 Task: Create Card Card0000000032 in Board Board0000000008 in Workspace WS0000000003 in Trello. Create Card Card0000000033 in Board Board0000000009 in Workspace WS0000000003 in Trello. Create Card Card0000000034 in Board Board0000000009 in Workspace WS0000000003 in Trello. Create Card Card0000000035 in Board Board0000000009 in Workspace WS0000000003 in Trello. Create Card Card0000000036 in Board Board0000000009 in Workspace WS0000000003 in Trello
Action: Mouse moved to (524, 25)
Screenshot: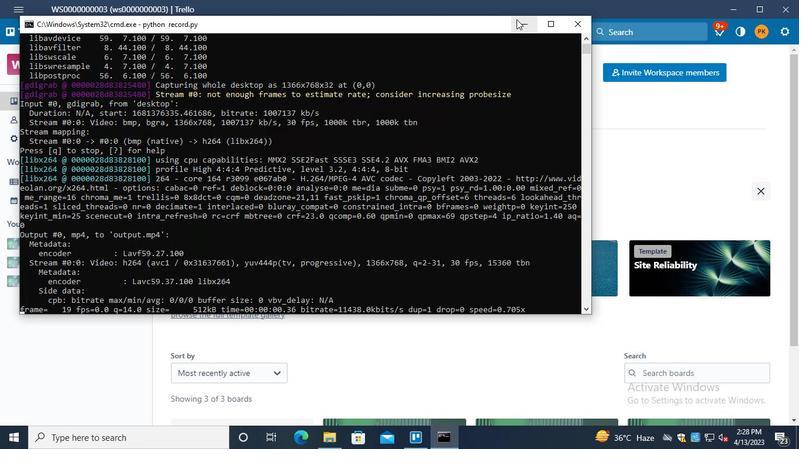 
Action: Mouse pressed left at (524, 25)
Screenshot: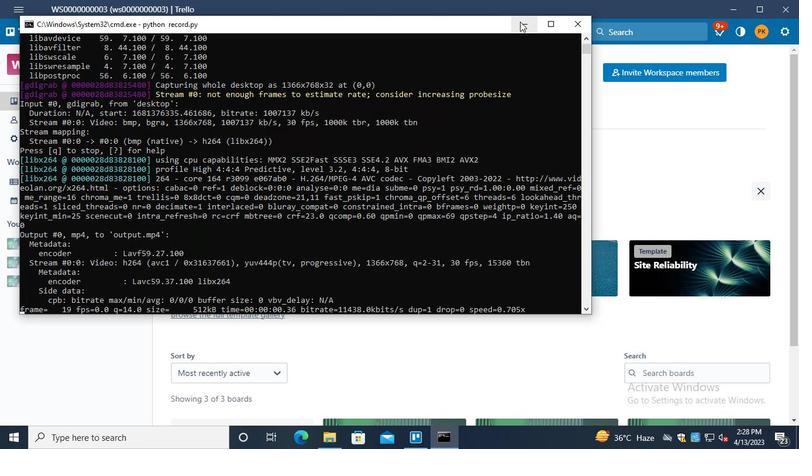 
Action: Mouse moved to (100, 260)
Screenshot: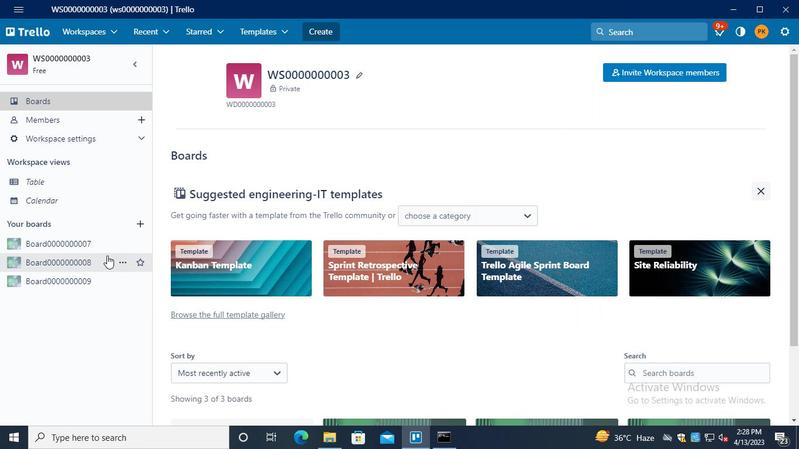 
Action: Mouse pressed left at (100, 260)
Screenshot: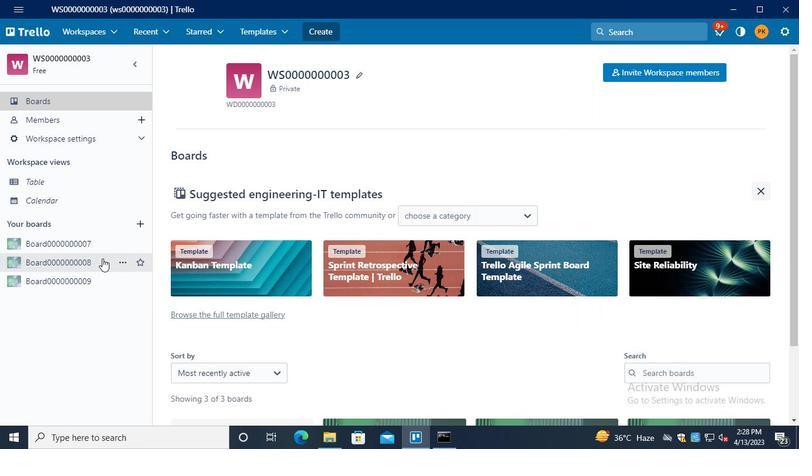 
Action: Mouse moved to (214, 171)
Screenshot: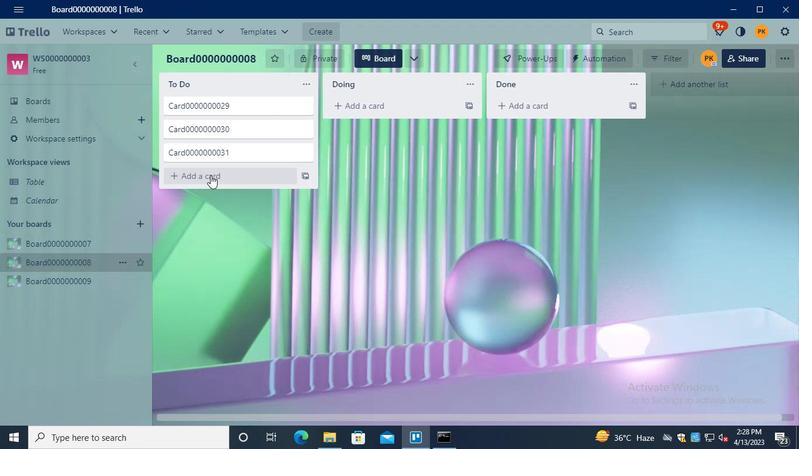 
Action: Mouse pressed left at (214, 171)
Screenshot: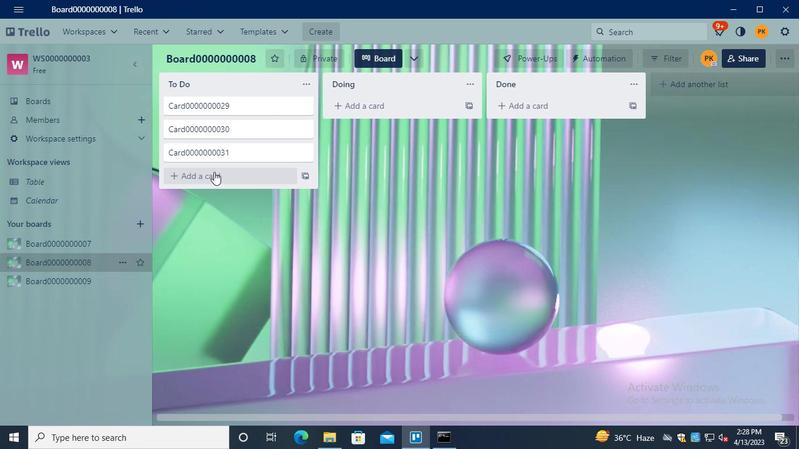 
Action: Keyboard Key.shift
Screenshot: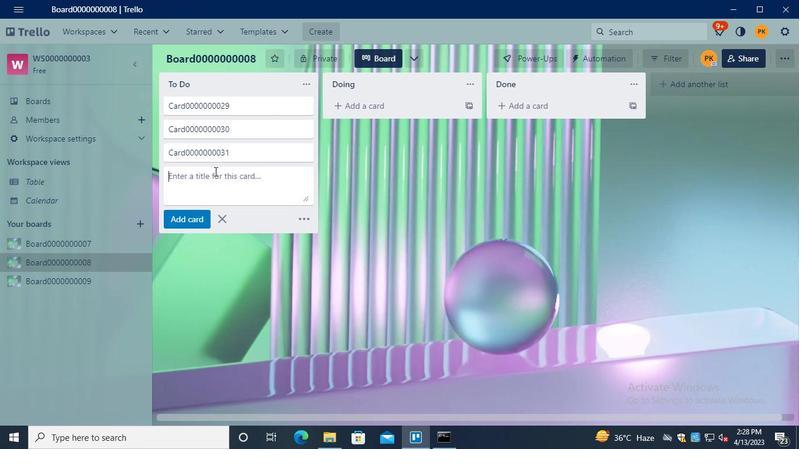 
Action: Keyboard C
Screenshot: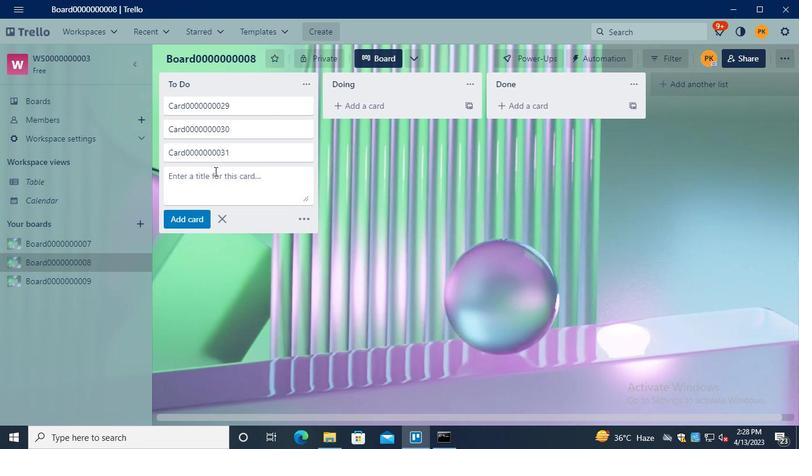 
Action: Keyboard a
Screenshot: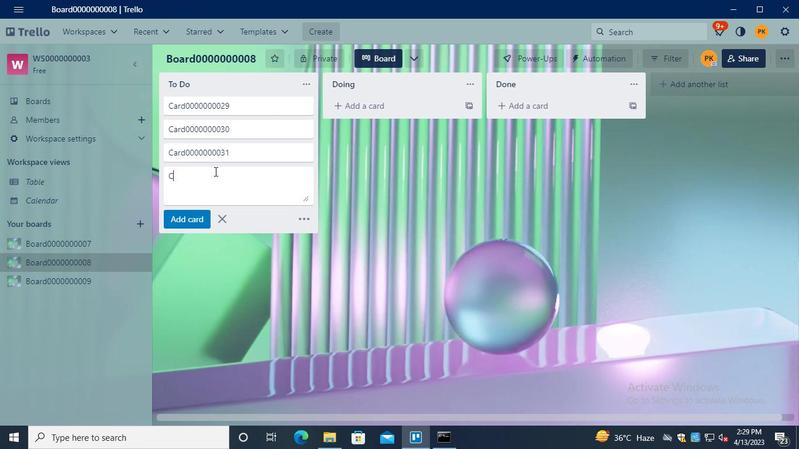 
Action: Keyboard r
Screenshot: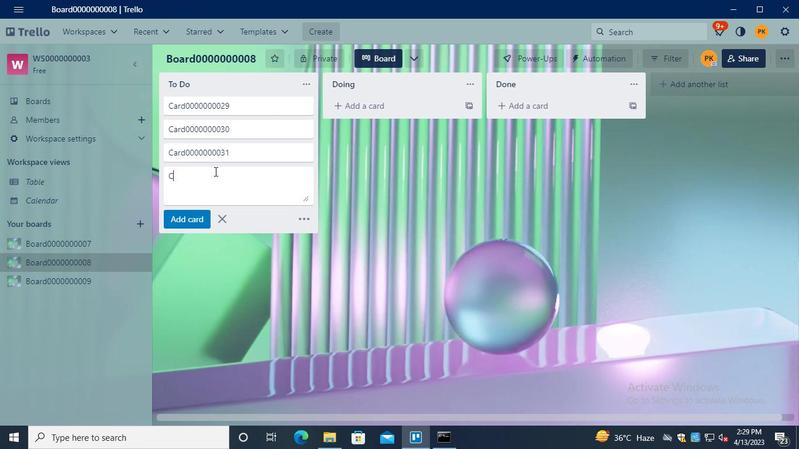 
Action: Keyboard d
Screenshot: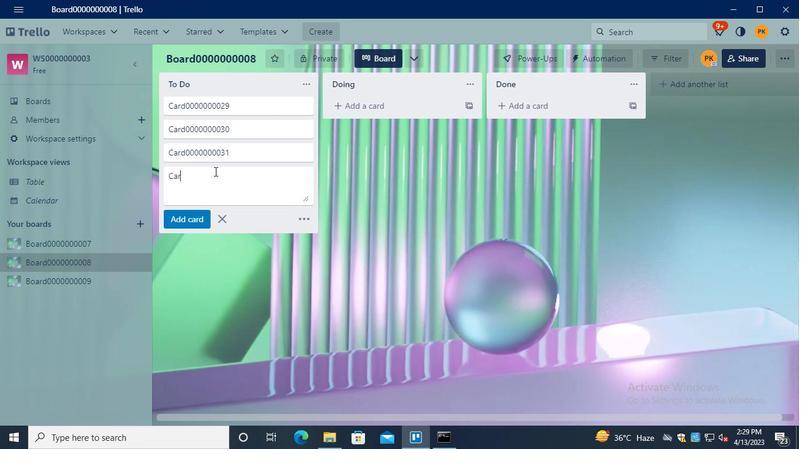 
Action: Keyboard <96>
Screenshot: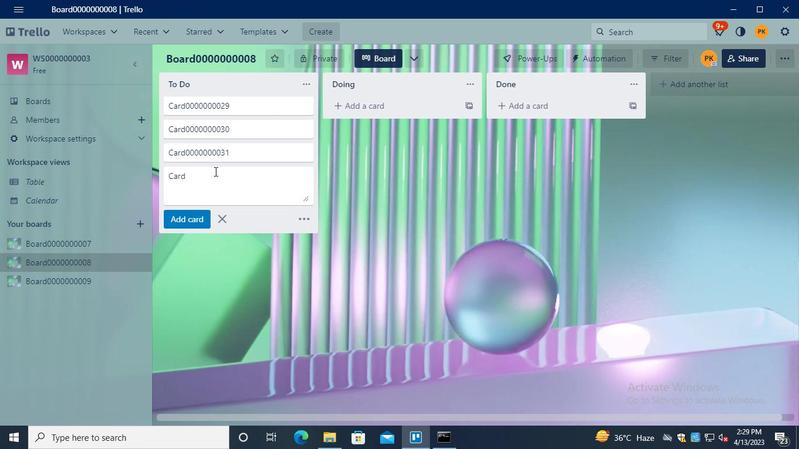 
Action: Keyboard <96>
Screenshot: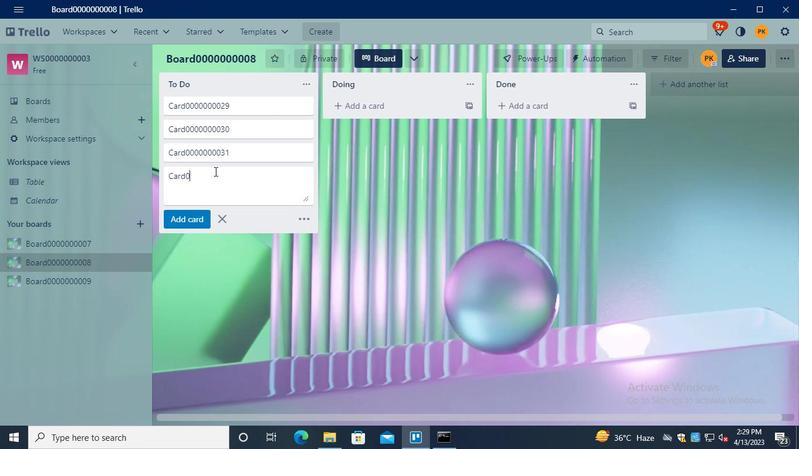 
Action: Keyboard <96>
Screenshot: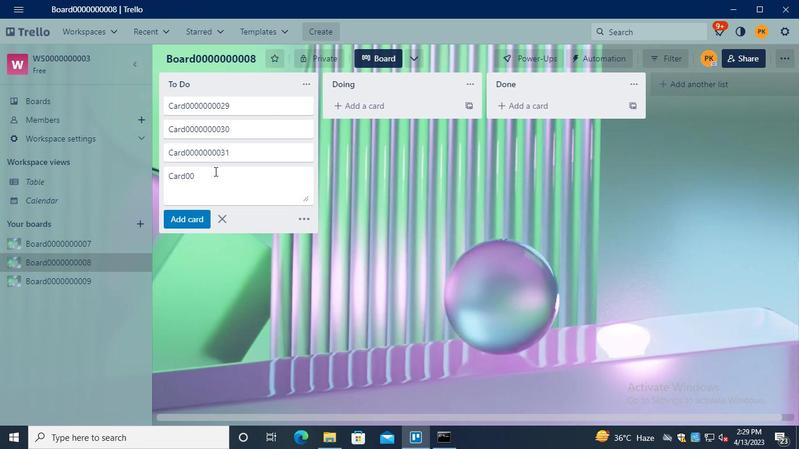 
Action: Keyboard <96>
Screenshot: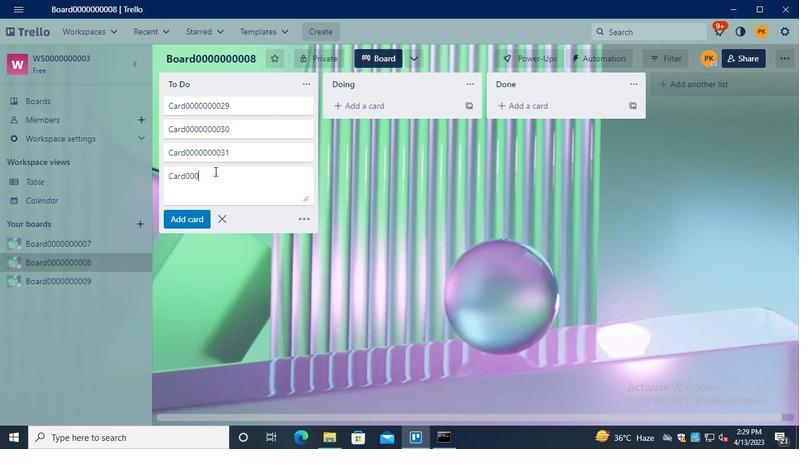 
Action: Keyboard <96>
Screenshot: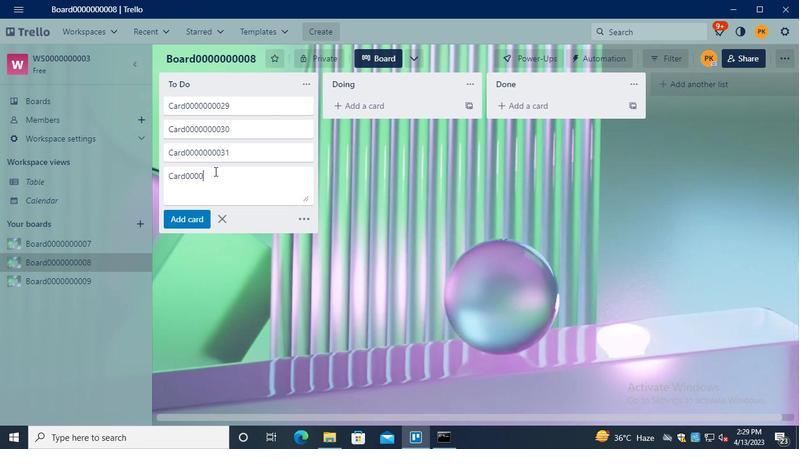 
Action: Keyboard <96>
Screenshot: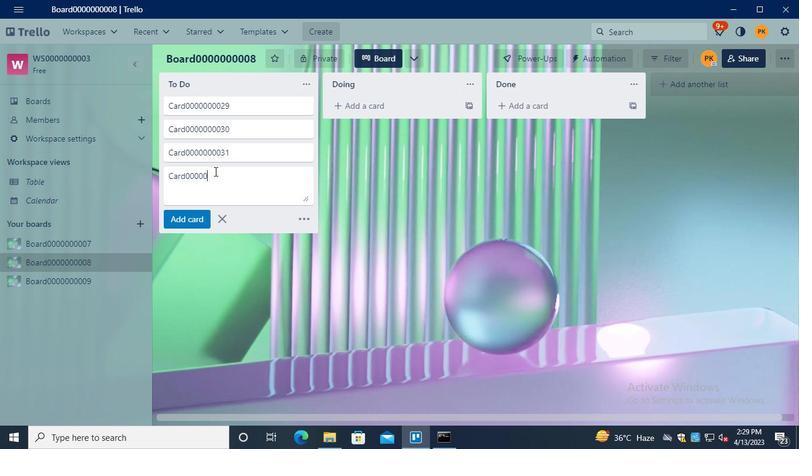 
Action: Keyboard <96>
Screenshot: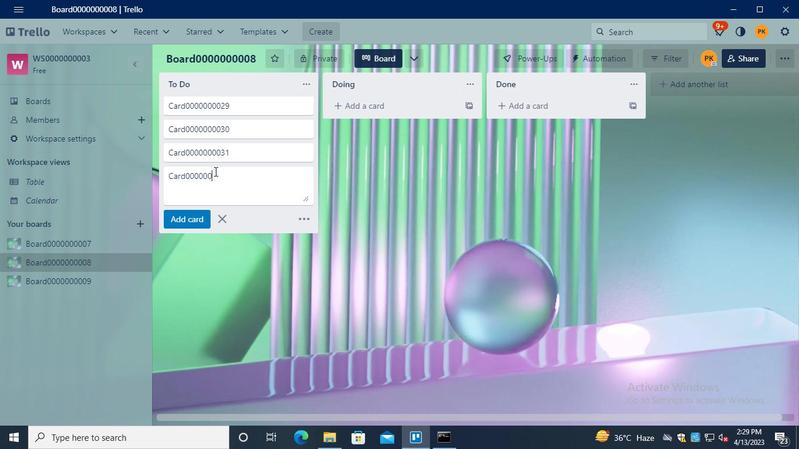 
Action: Keyboard <96>
Screenshot: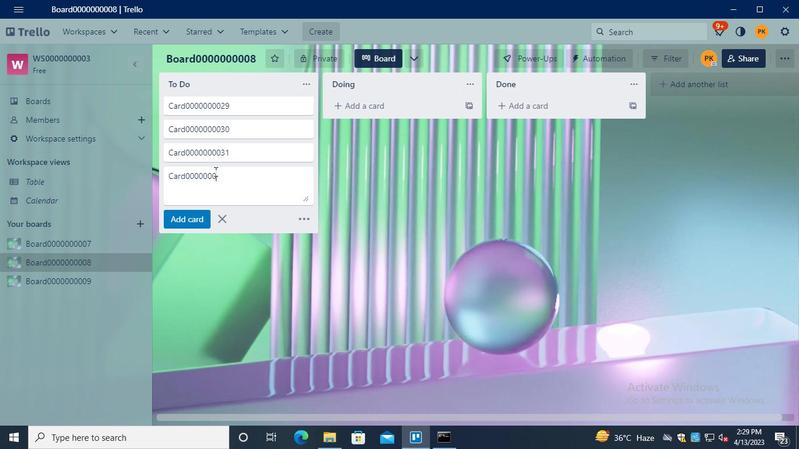 
Action: Keyboard <99>
Screenshot: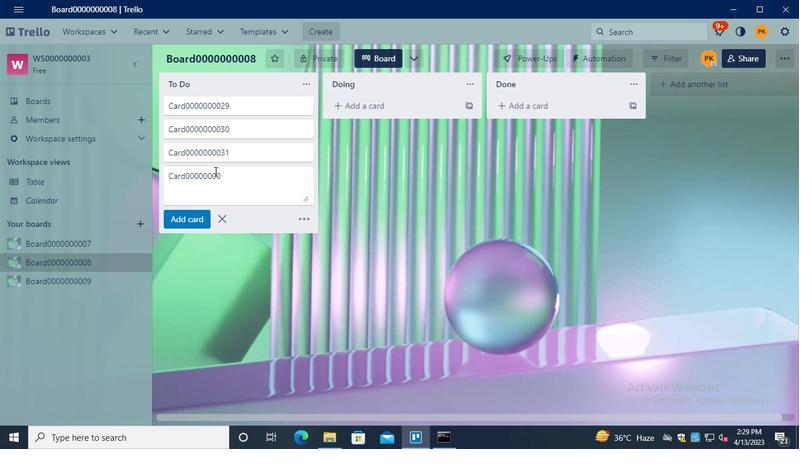 
Action: Keyboard <98>
Screenshot: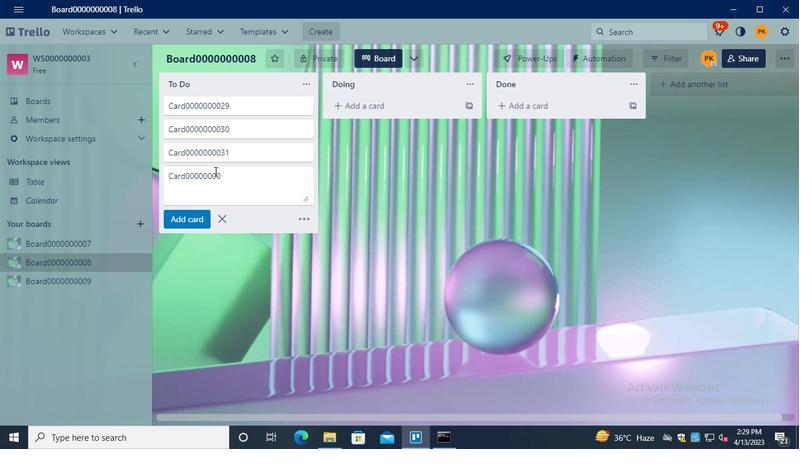 
Action: Keyboard Key.enter
Screenshot: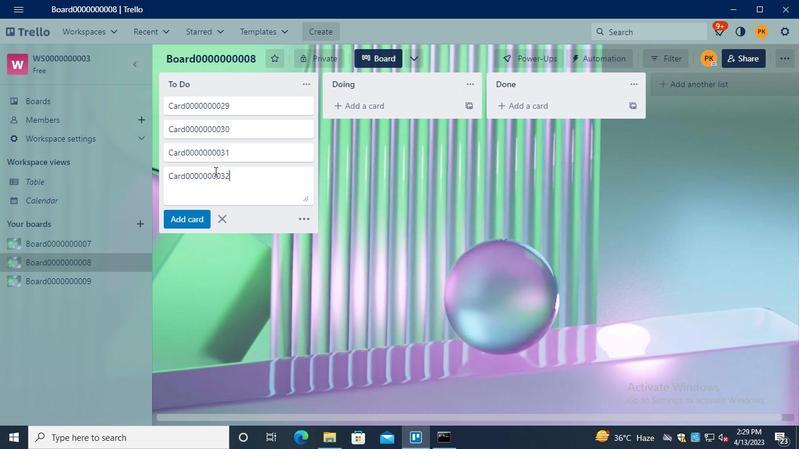 
Action: Mouse moved to (72, 277)
Screenshot: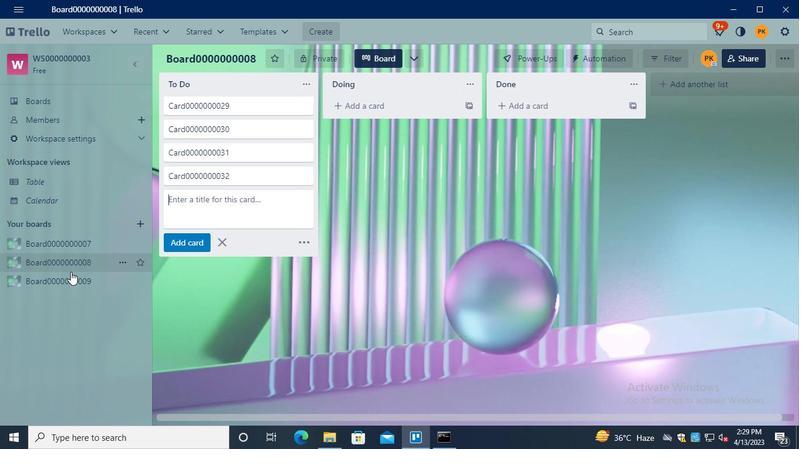 
Action: Mouse pressed left at (72, 277)
Screenshot: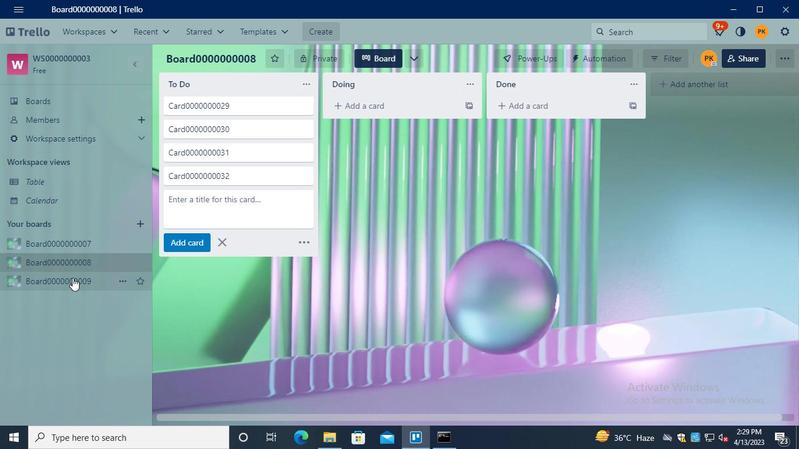 
Action: Mouse moved to (205, 131)
Screenshot: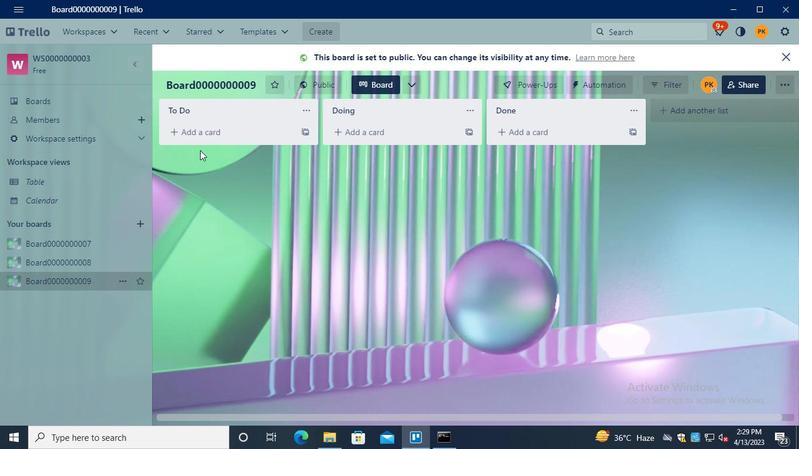
Action: Mouse pressed left at (205, 131)
Screenshot: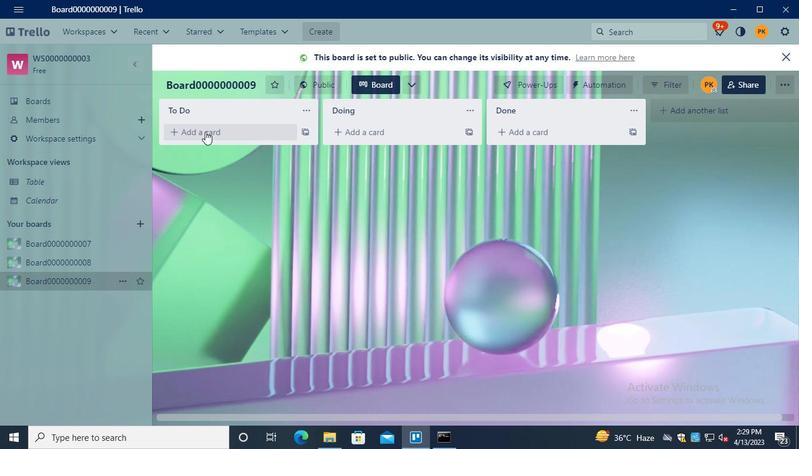 
Action: Mouse moved to (205, 131)
Screenshot: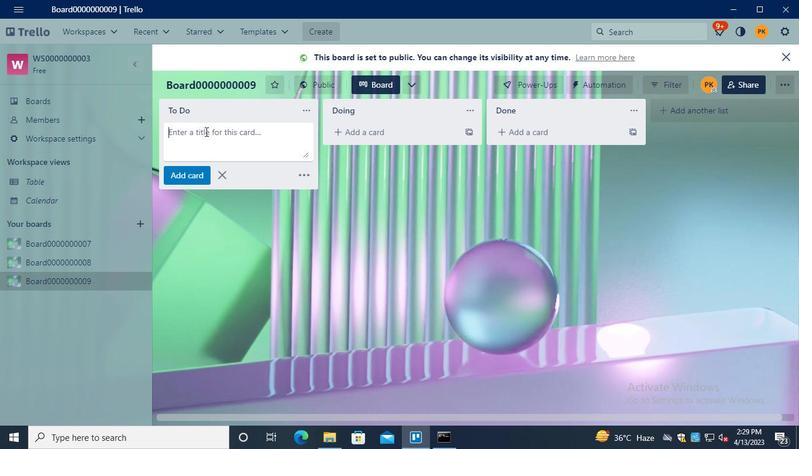
Action: Keyboard Key.shift
Screenshot: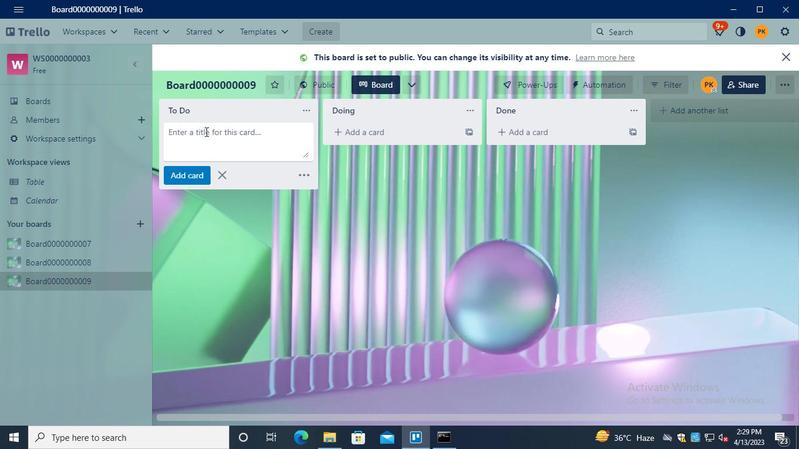 
Action: Keyboard C
Screenshot: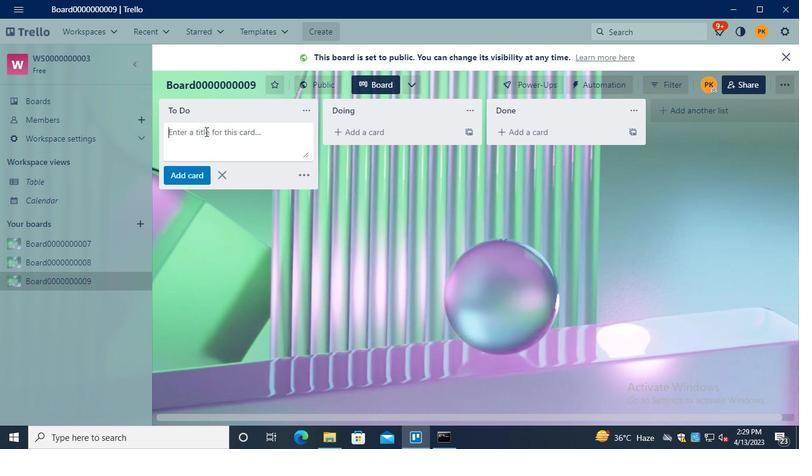 
Action: Keyboard a
Screenshot: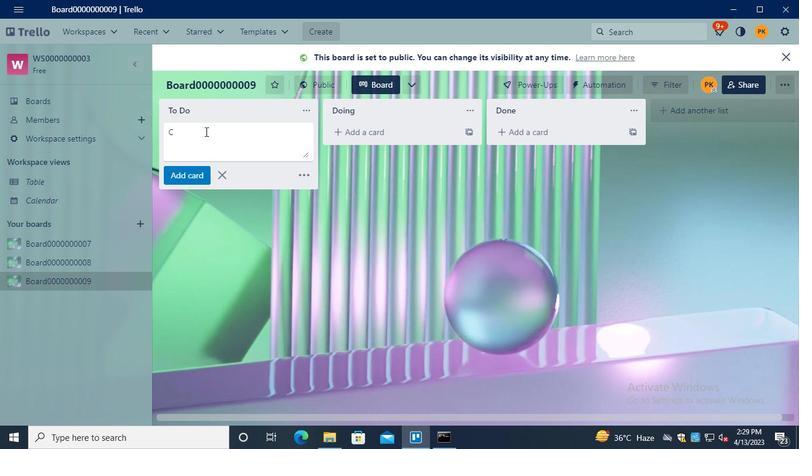 
Action: Keyboard r
Screenshot: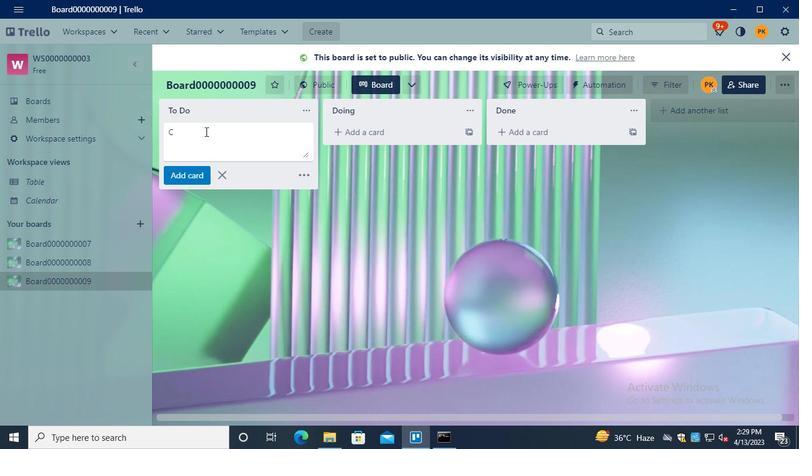 
Action: Keyboard d
Screenshot: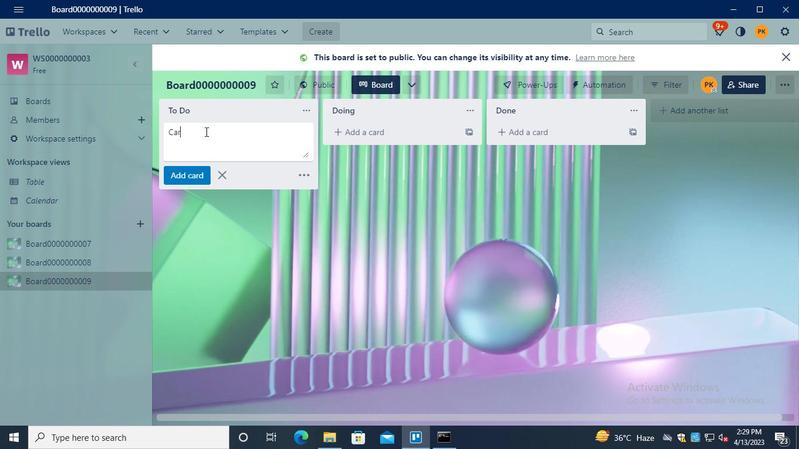 
Action: Keyboard <96>
Screenshot: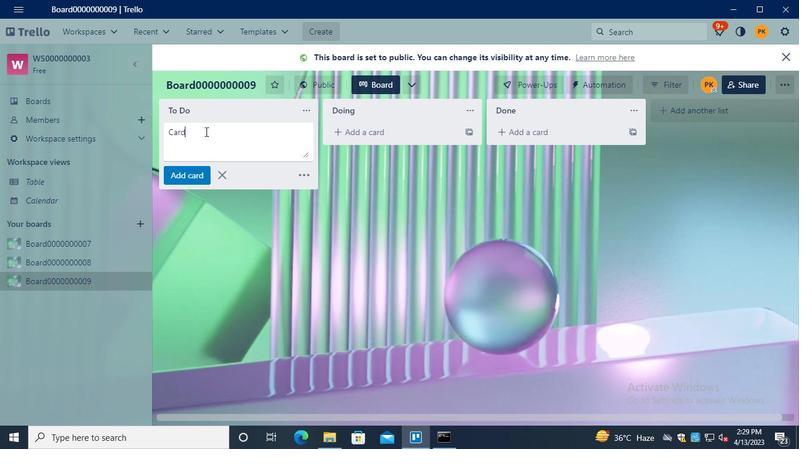 
Action: Keyboard <96>
Screenshot: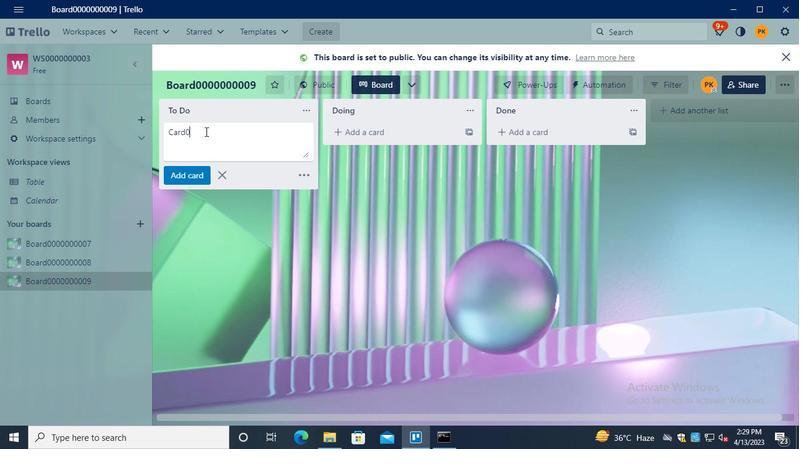 
Action: Keyboard <96>
Screenshot: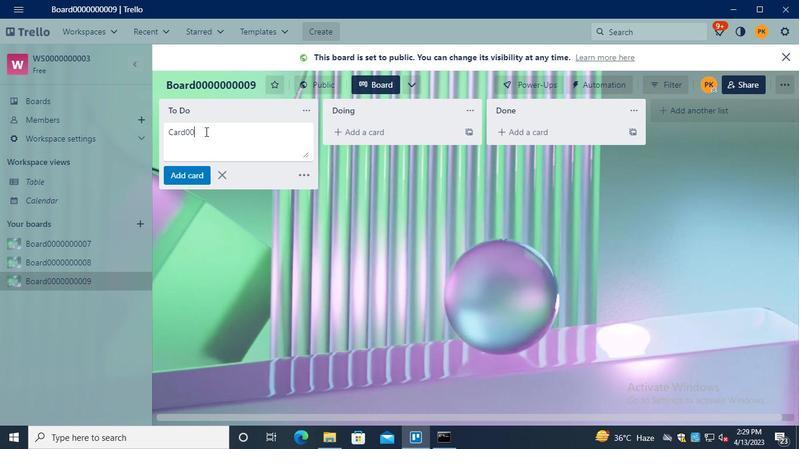 
Action: Keyboard <96>
Screenshot: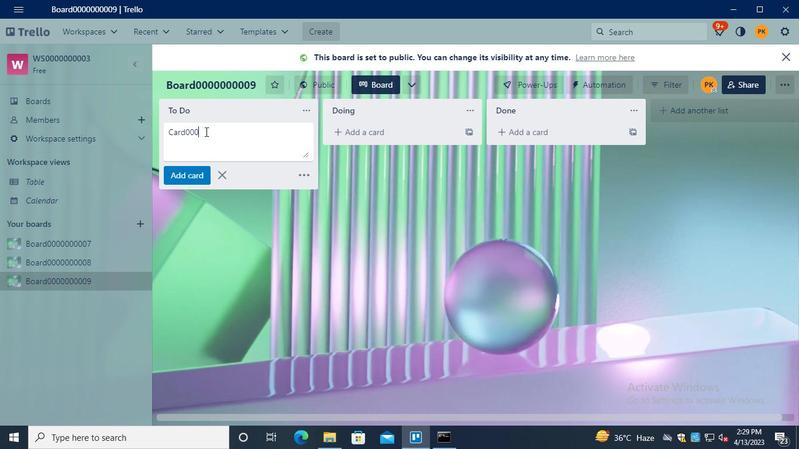 
Action: Keyboard <96>
Screenshot: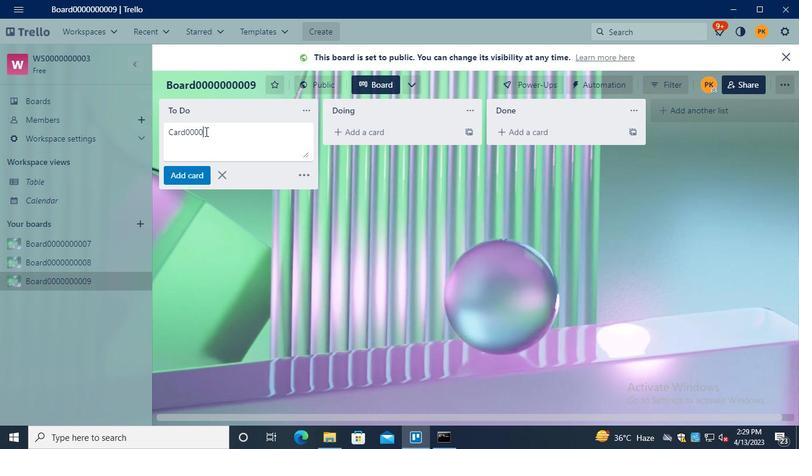 
Action: Keyboard <96>
Screenshot: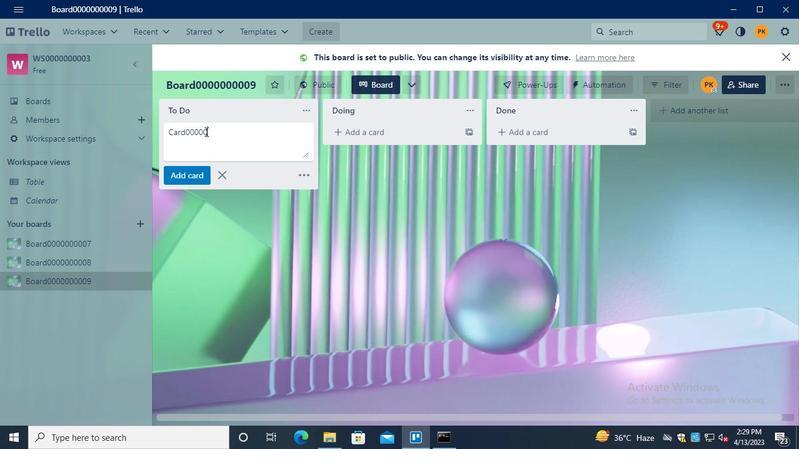 
Action: Keyboard <96>
Screenshot: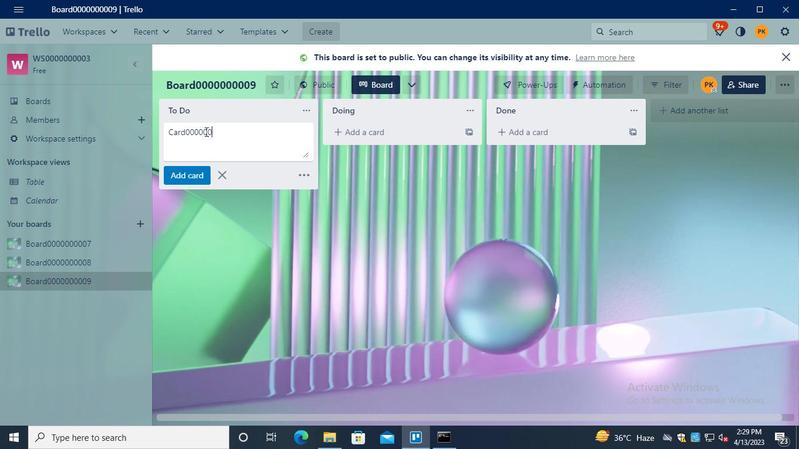 
Action: Keyboard <96>
Screenshot: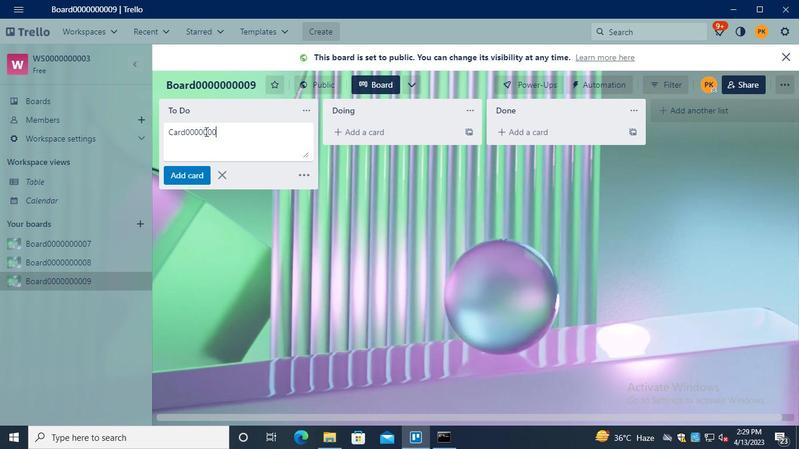 
Action: Keyboard <99>
Screenshot: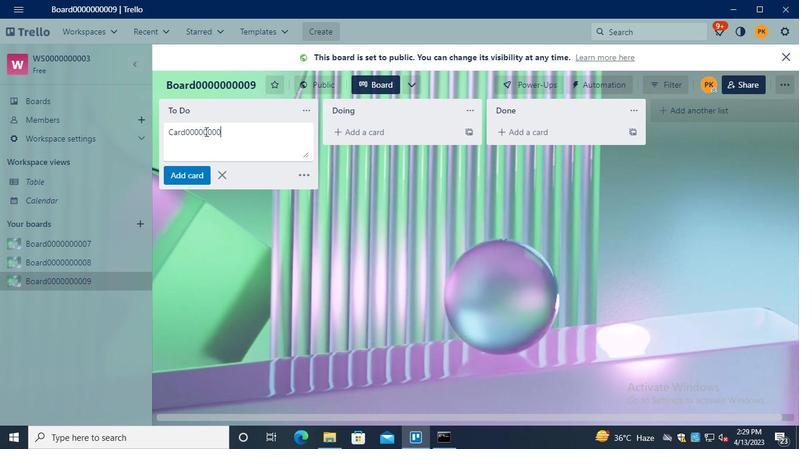 
Action: Keyboard <99>
Screenshot: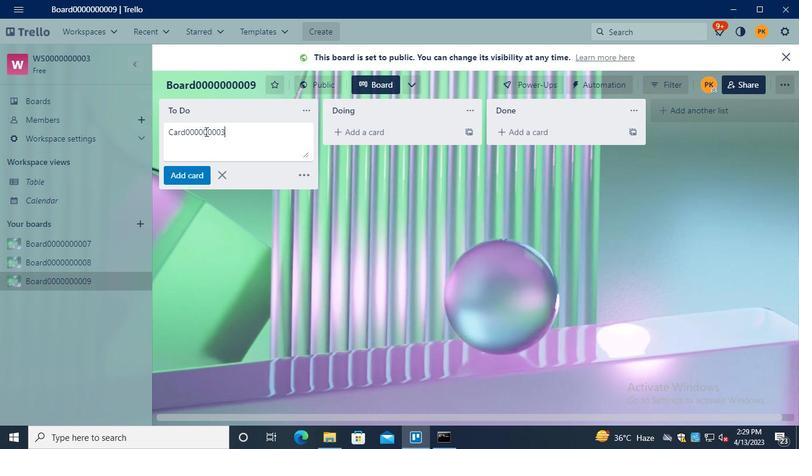 
Action: Keyboard Key.enter
Screenshot: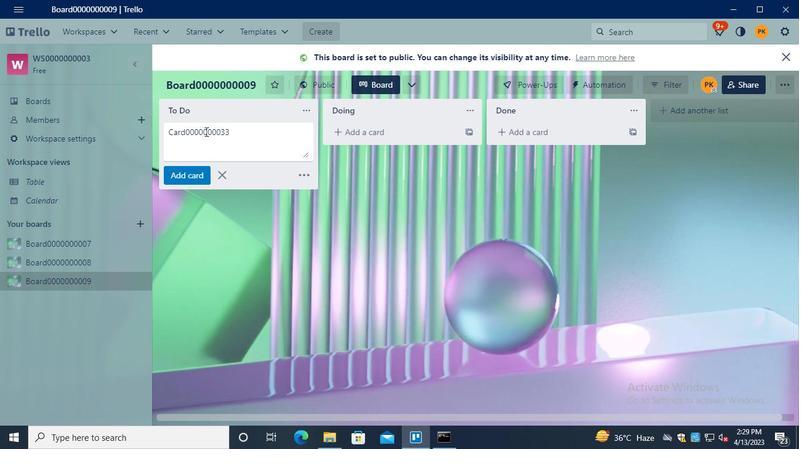 
Action: Keyboard Key.shift
Screenshot: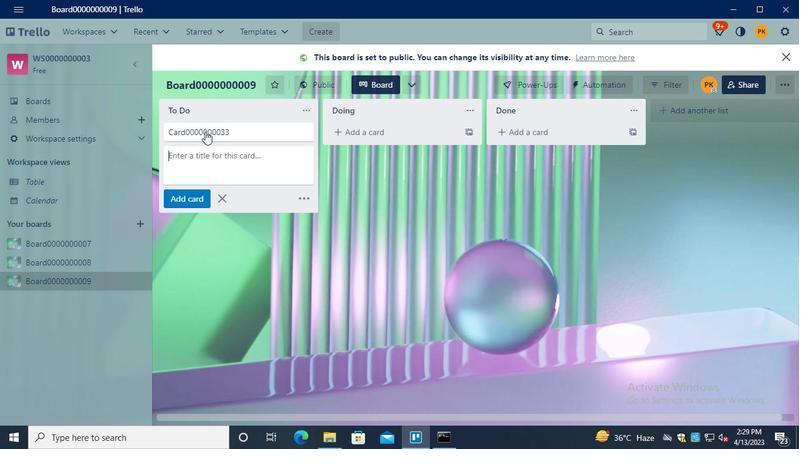 
Action: Keyboard C
Screenshot: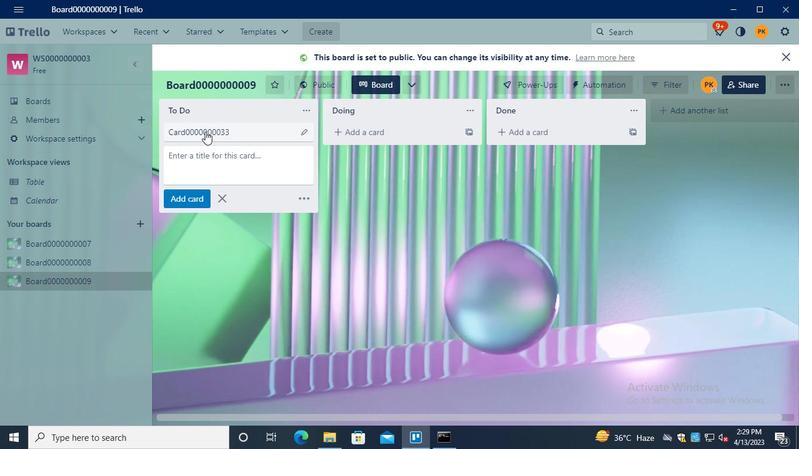 
Action: Keyboard a
Screenshot: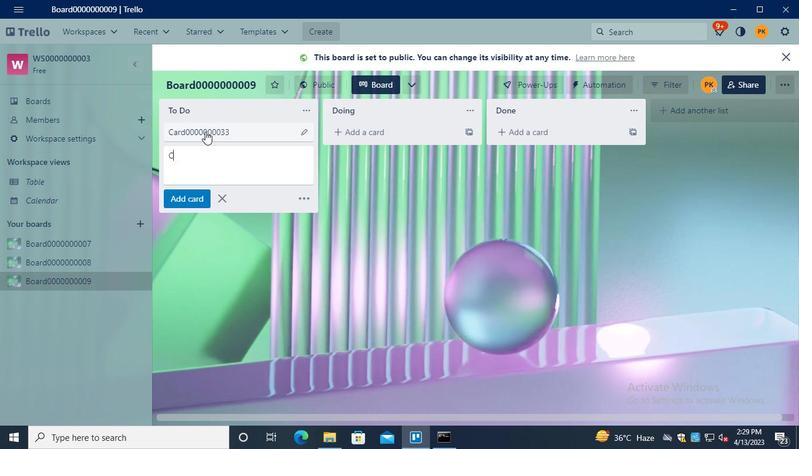 
Action: Keyboard r
Screenshot: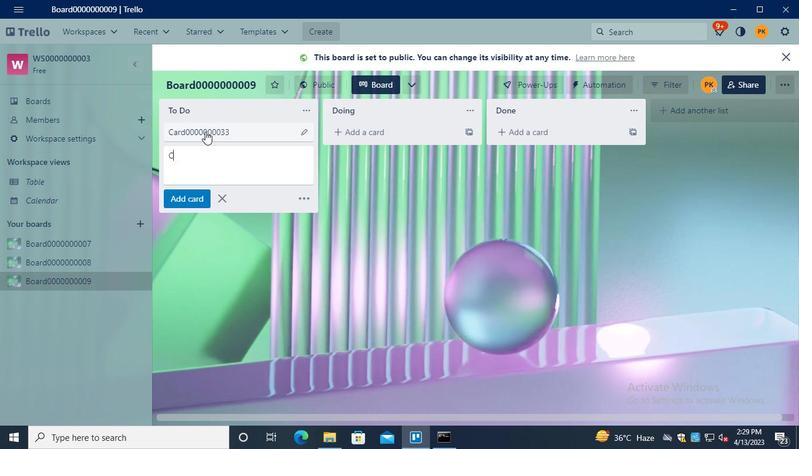 
Action: Keyboard d
Screenshot: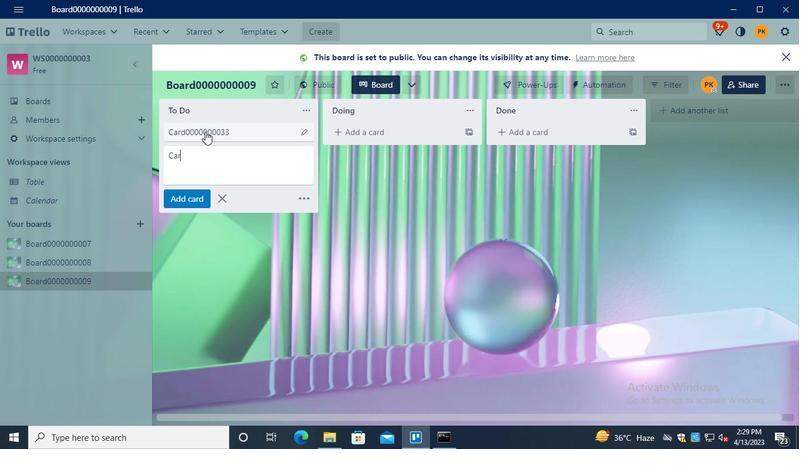 
Action: Keyboard <96>
Screenshot: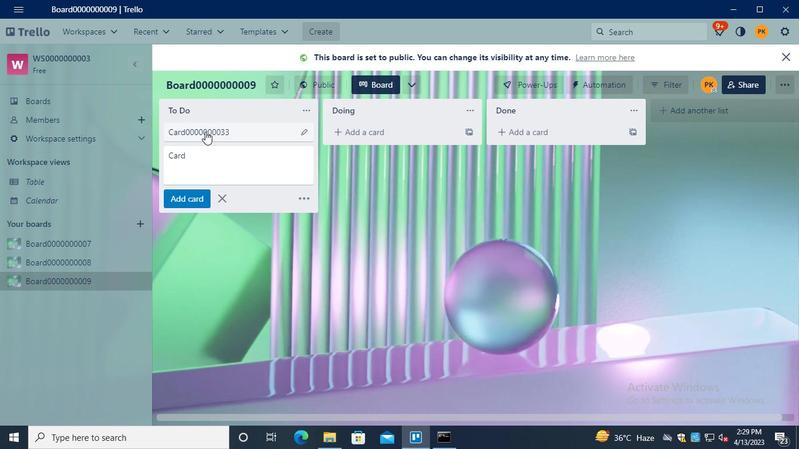 
Action: Keyboard <96>
Screenshot: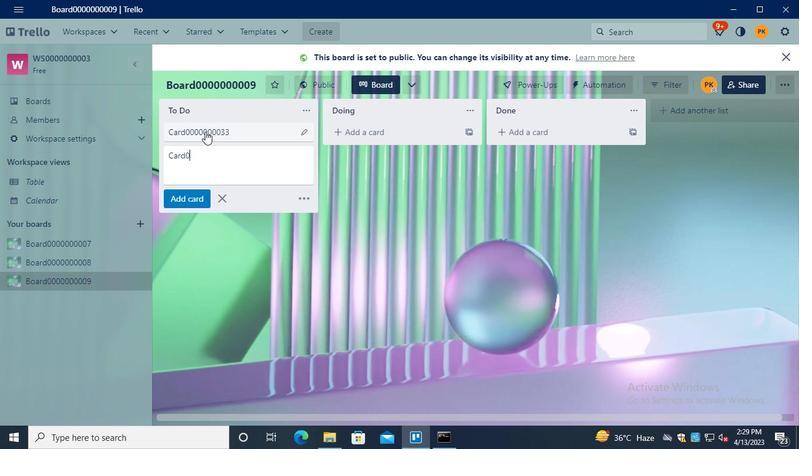 
Action: Keyboard <96>
Screenshot: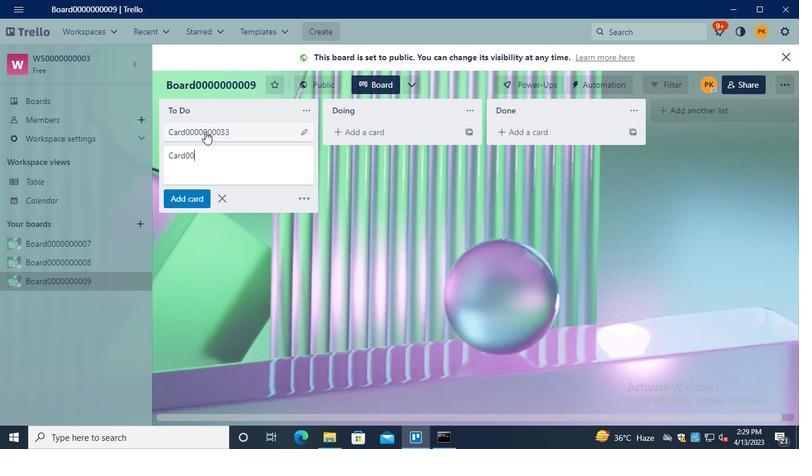 
Action: Keyboard <96>
Screenshot: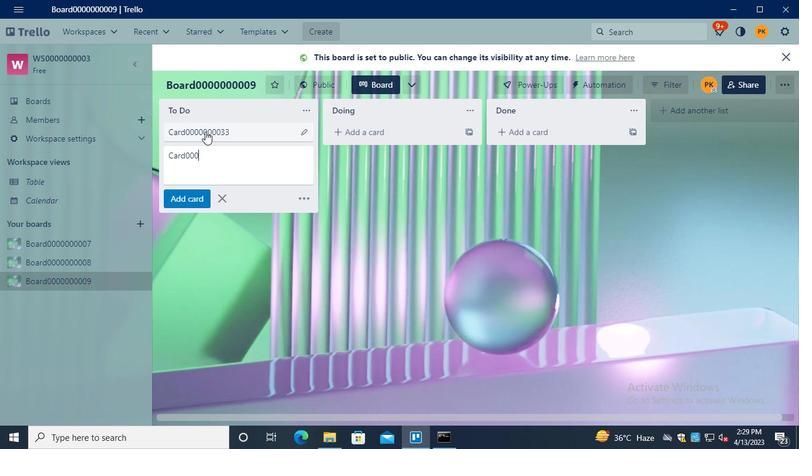 
Action: Keyboard <96>
Screenshot: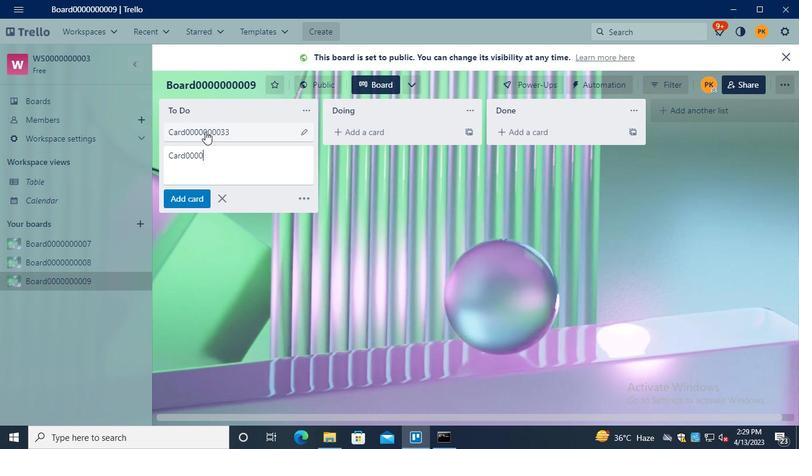 
Action: Keyboard <96>
Screenshot: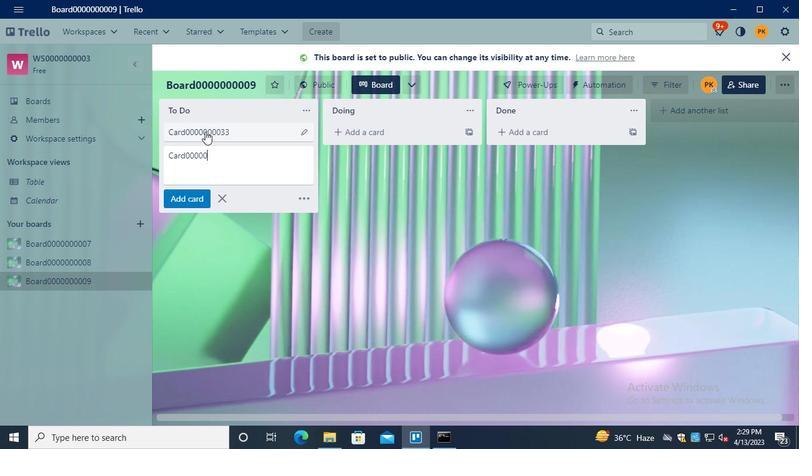
Action: Keyboard <96>
Screenshot: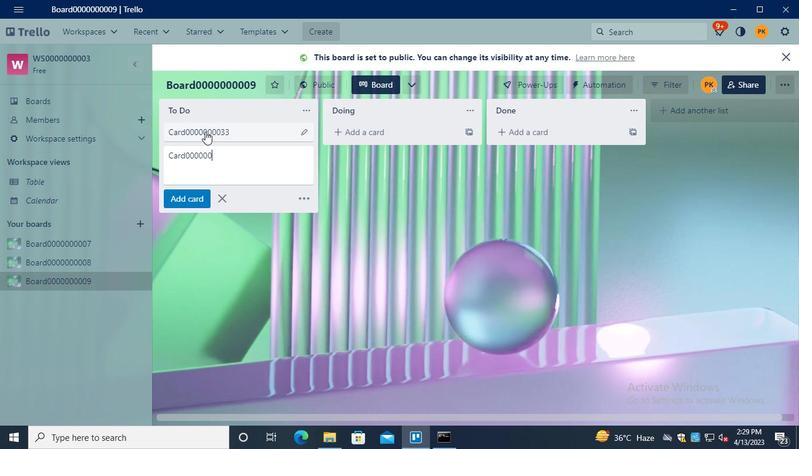 
Action: Keyboard <96>
Screenshot: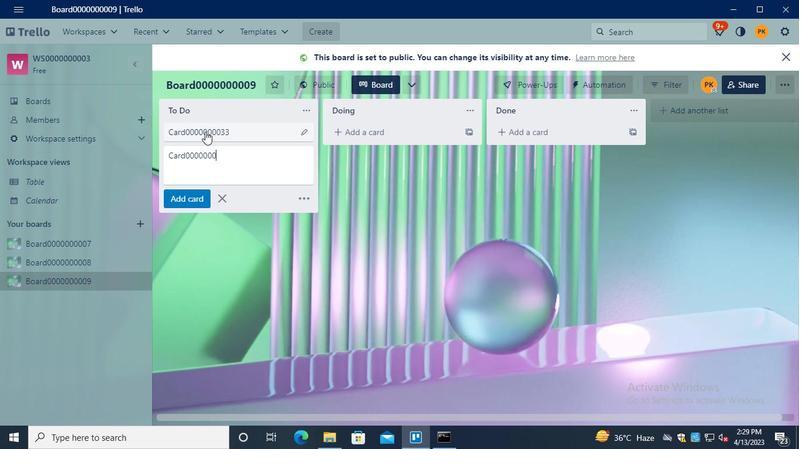 
Action: Keyboard <99>
Screenshot: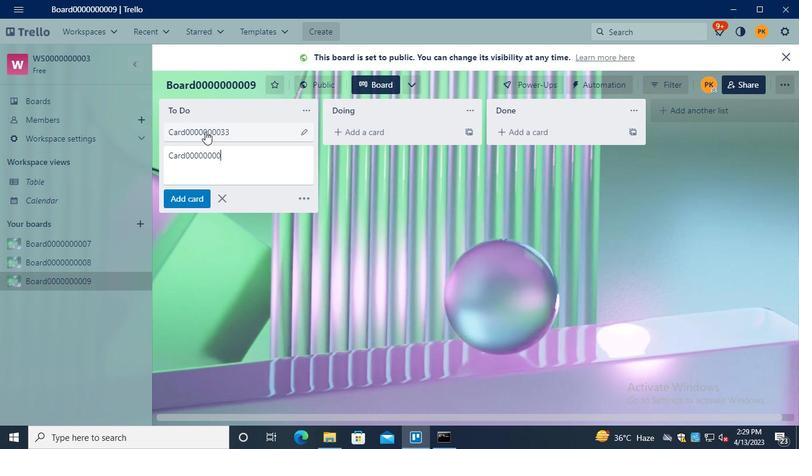 
Action: Keyboard <99>
Screenshot: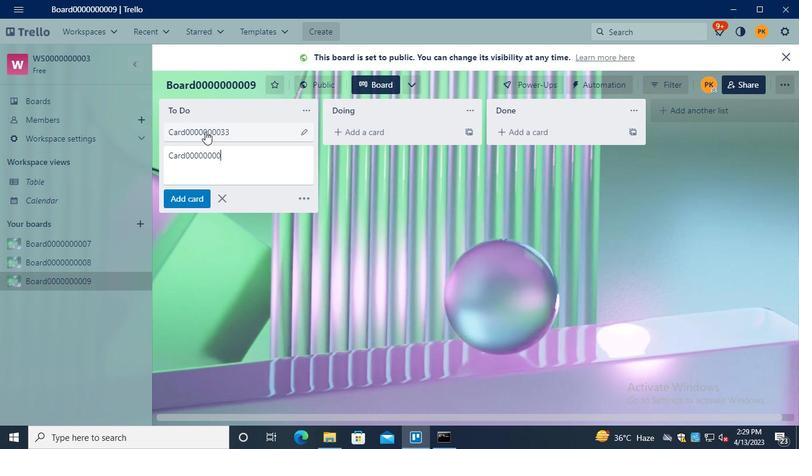 
Action: Keyboard Key.backspace
Screenshot: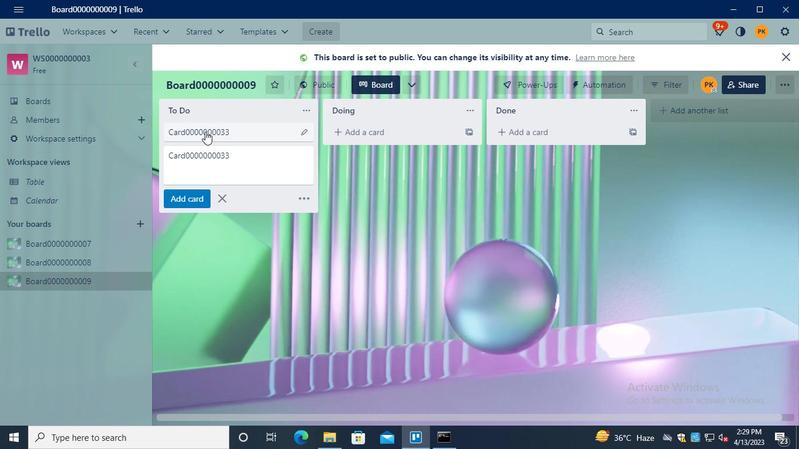 
Action: Keyboard <100>
Screenshot: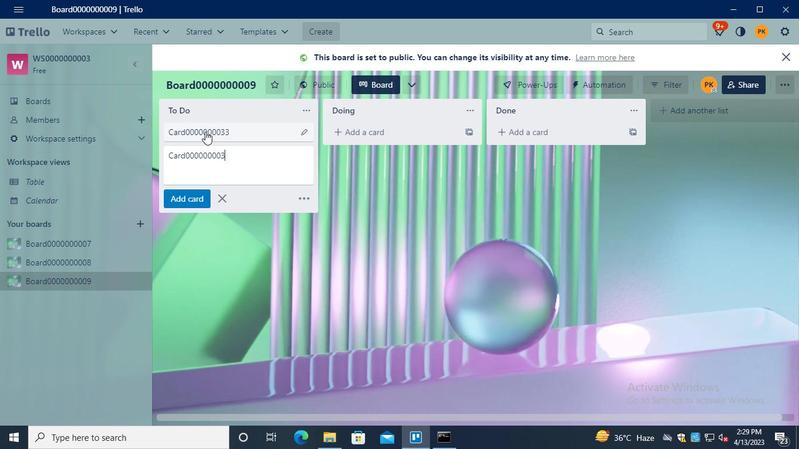 
Action: Keyboard Key.enter
Screenshot: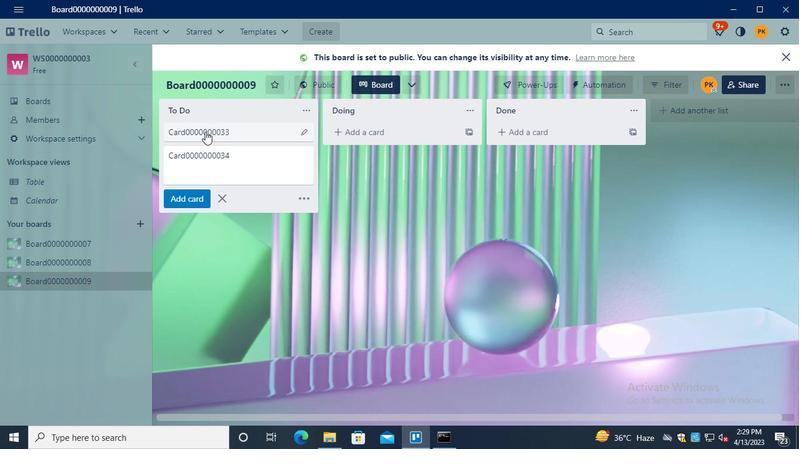 
Action: Keyboard Key.shift
Screenshot: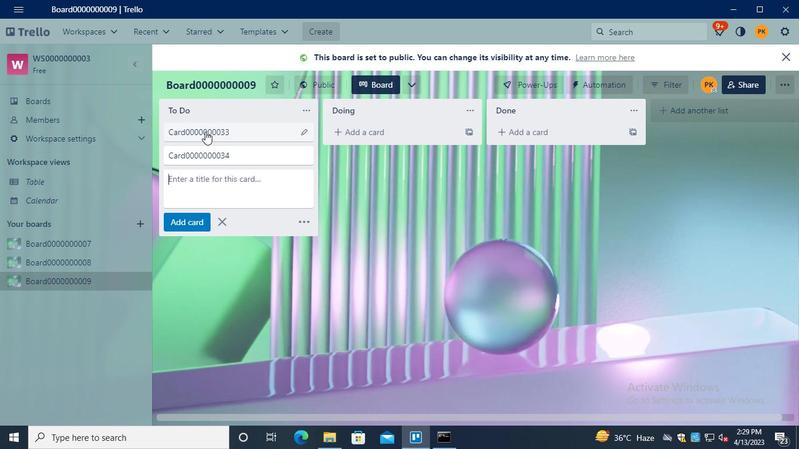 
Action: Keyboard Key.shift
Screenshot: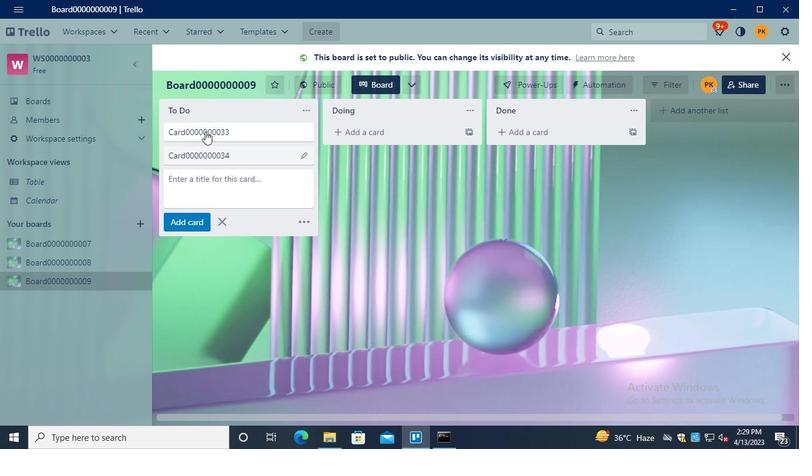 
Action: Keyboard Key.shift
Screenshot: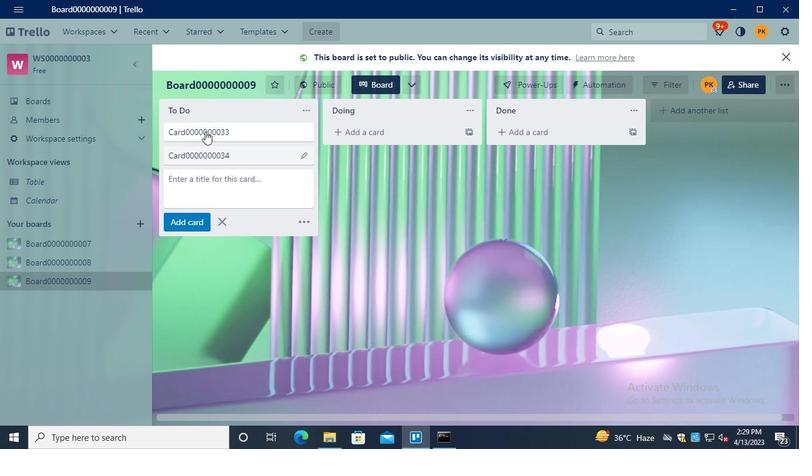 
Action: Keyboard C
Screenshot: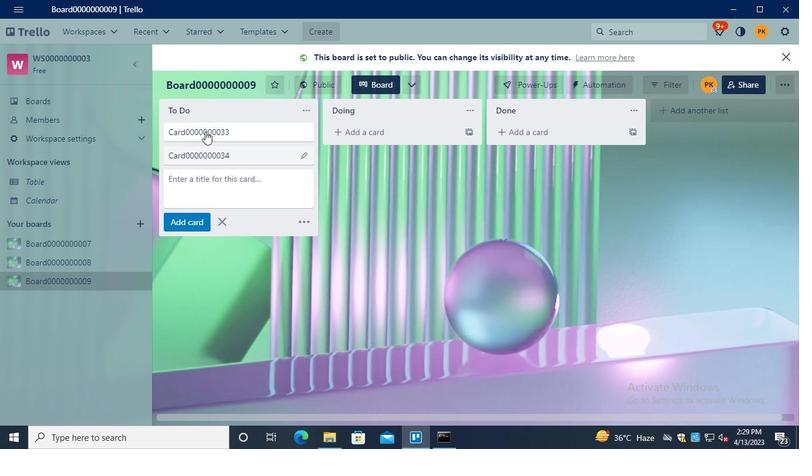 
Action: Keyboard a
Screenshot: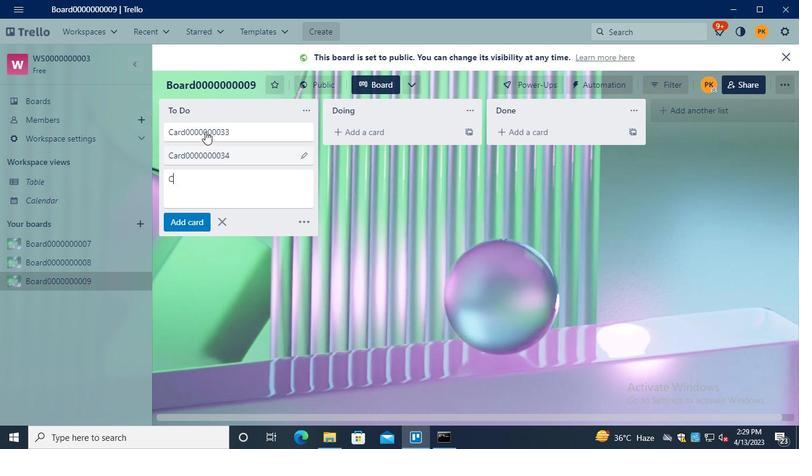 
Action: Keyboard r
Screenshot: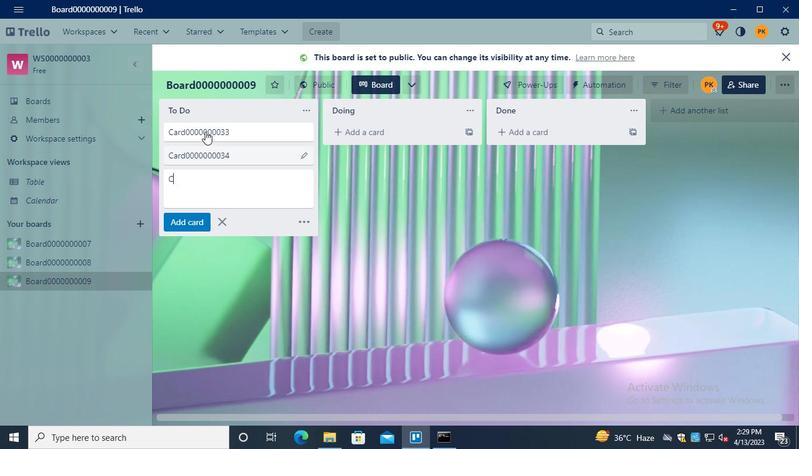 
Action: Keyboard d
Screenshot: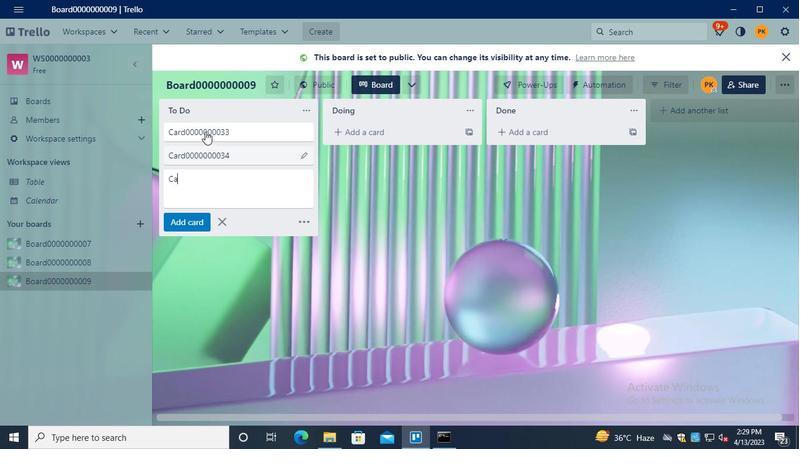 
Action: Keyboard <96>
Screenshot: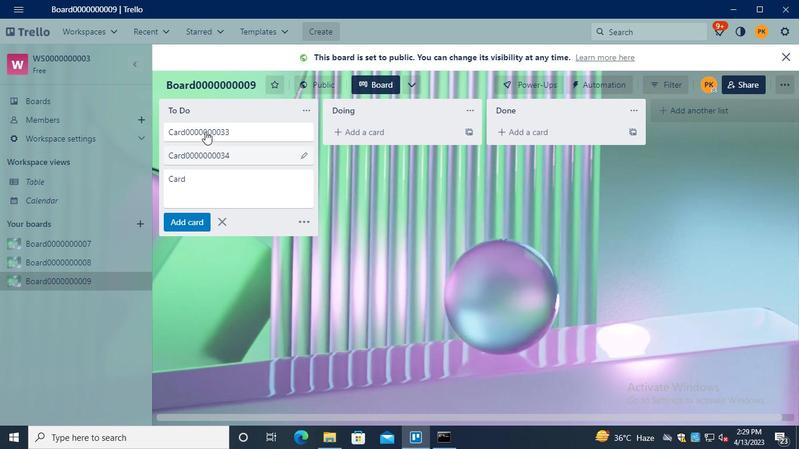 
Action: Mouse moved to (204, 131)
Screenshot: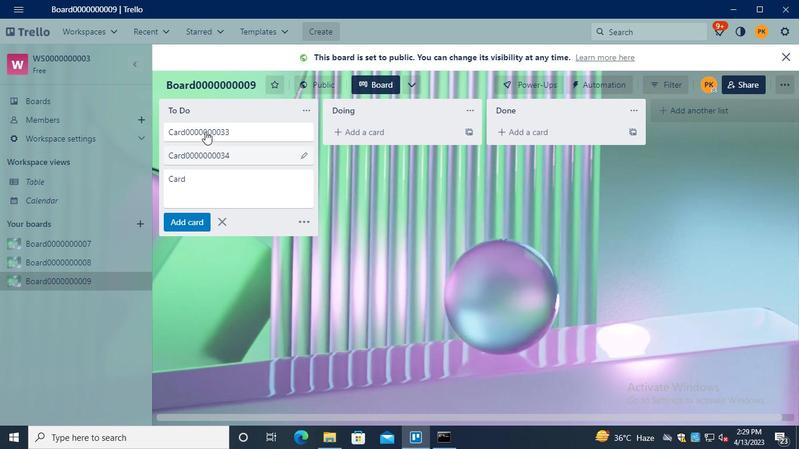 
Action: Keyboard <96>
Screenshot: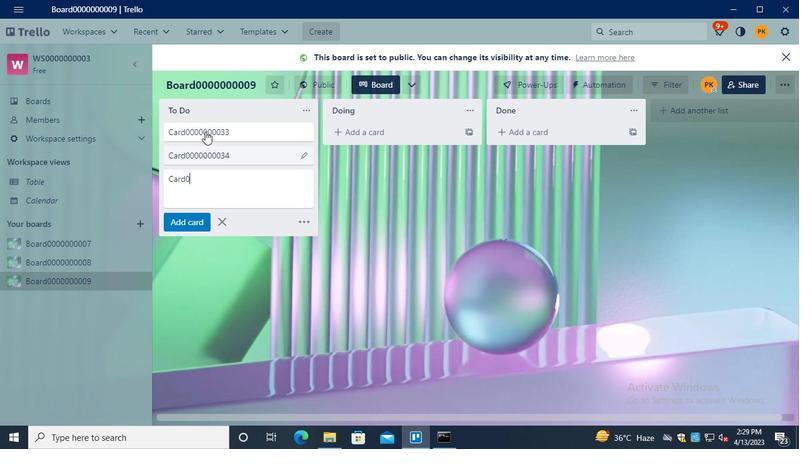 
Action: Keyboard <96>
Screenshot: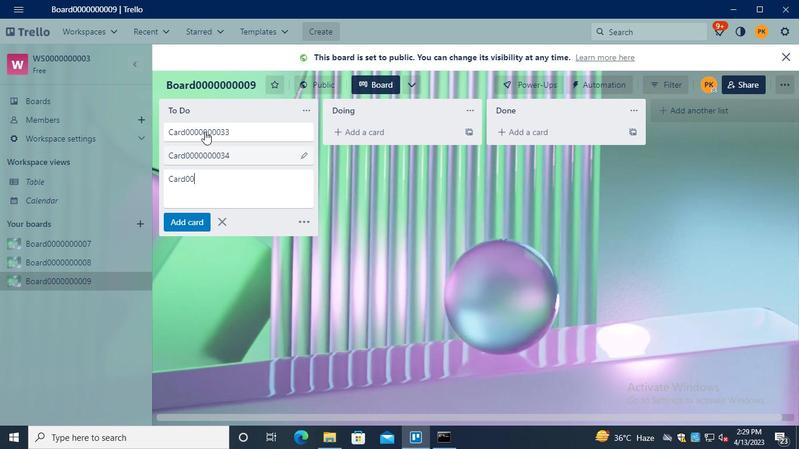 
Action: Keyboard <96>
Screenshot: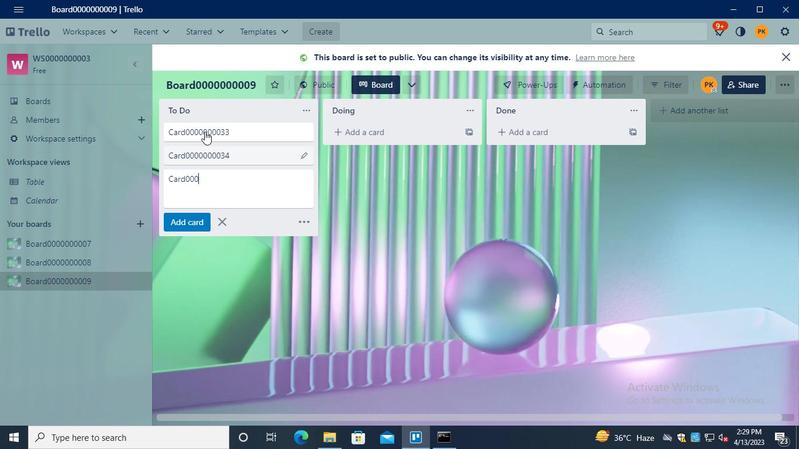 
Action: Keyboard <96>
Screenshot: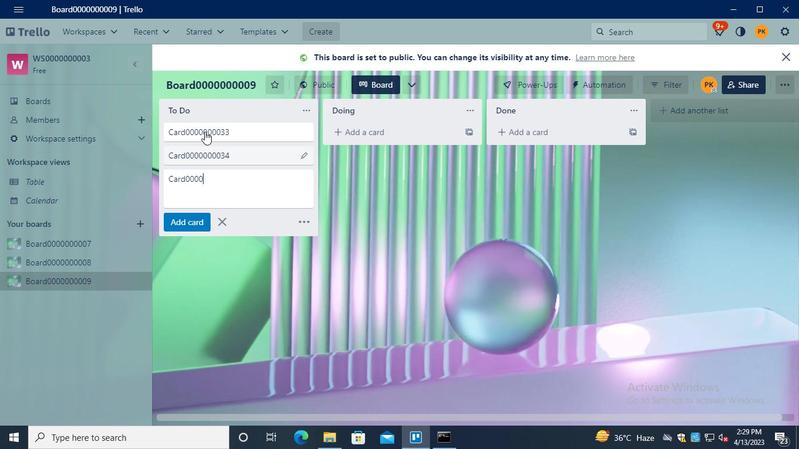 
Action: Keyboard <96>
Screenshot: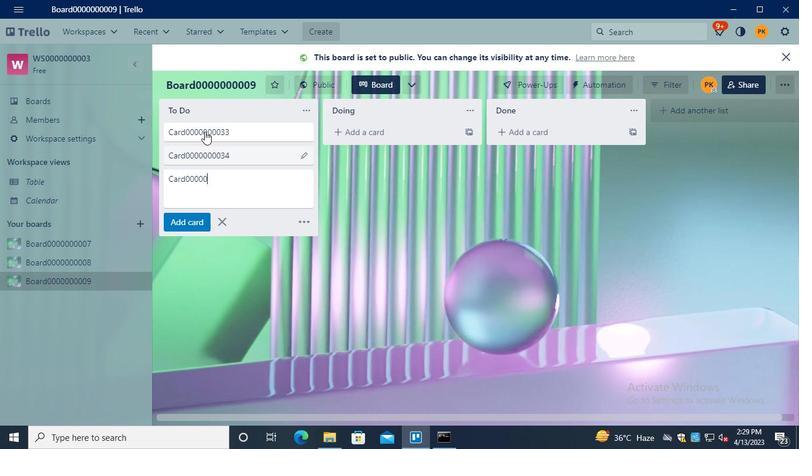 
Action: Keyboard <96>
Screenshot: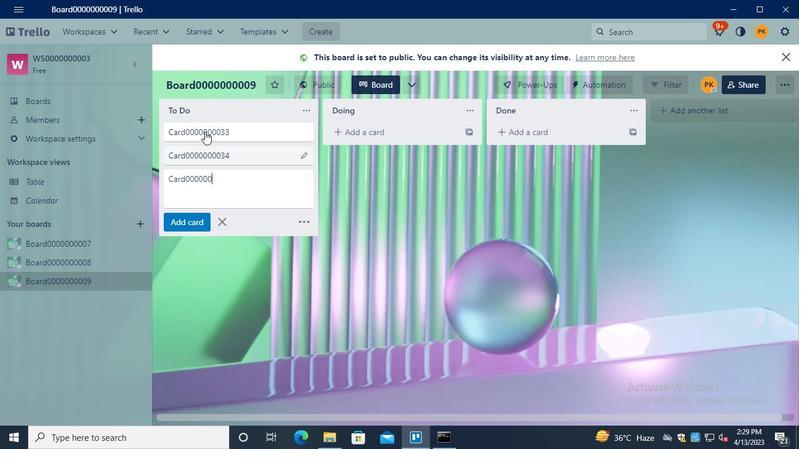 
Action: Keyboard <96>
Screenshot: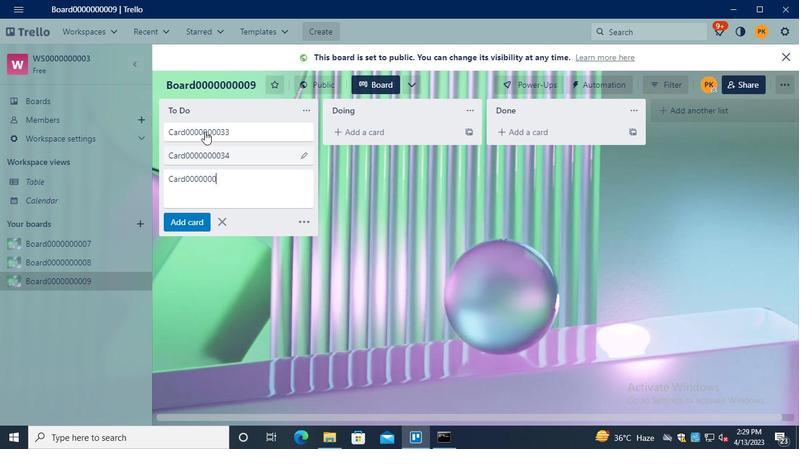 
Action: Keyboard <99>
Screenshot: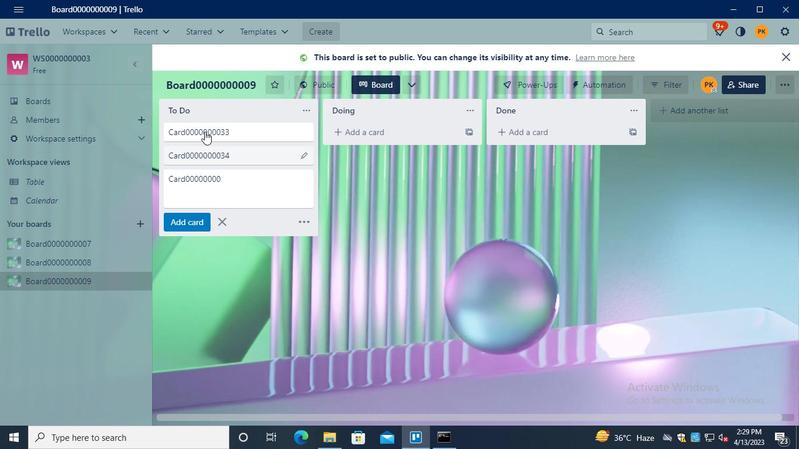 
Action: Keyboard <101>
Screenshot: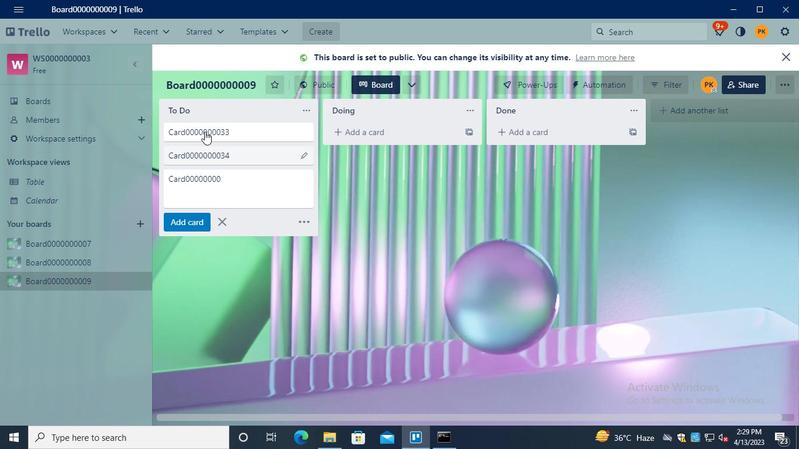 
Action: Keyboard Key.enter
Screenshot: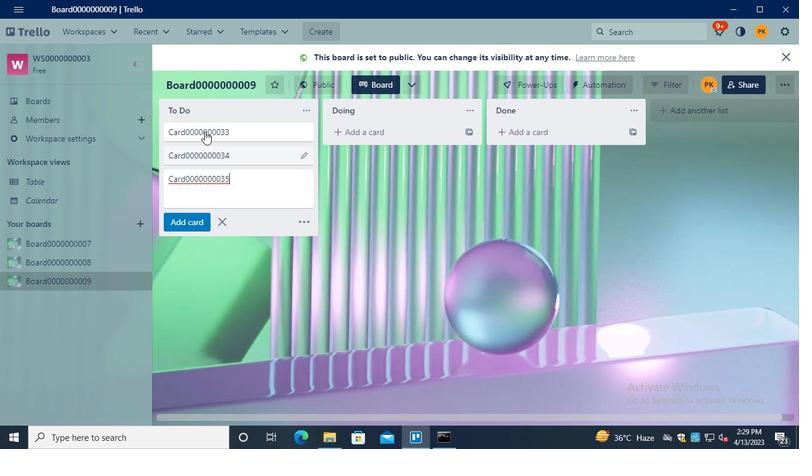 
Action: Keyboard Key.shift
Screenshot: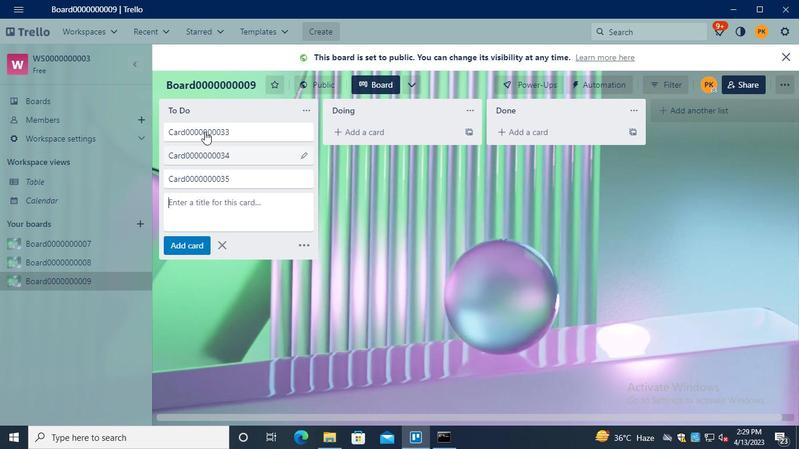 
Action: Keyboard Key.shift
Screenshot: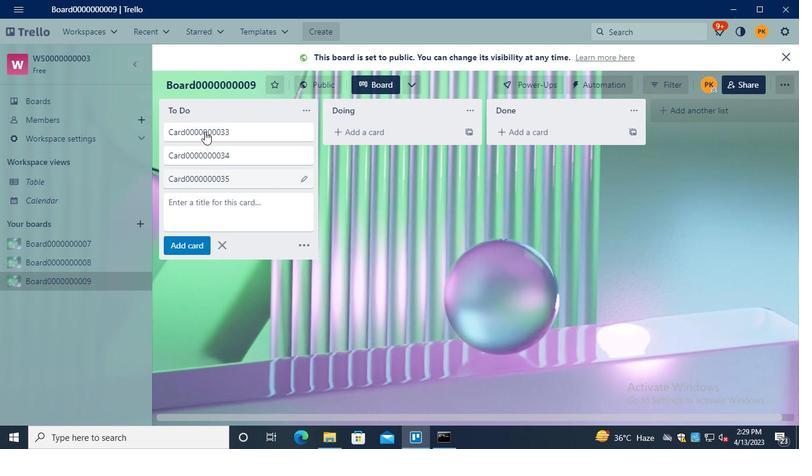 
Action: Keyboard Key.shift
Screenshot: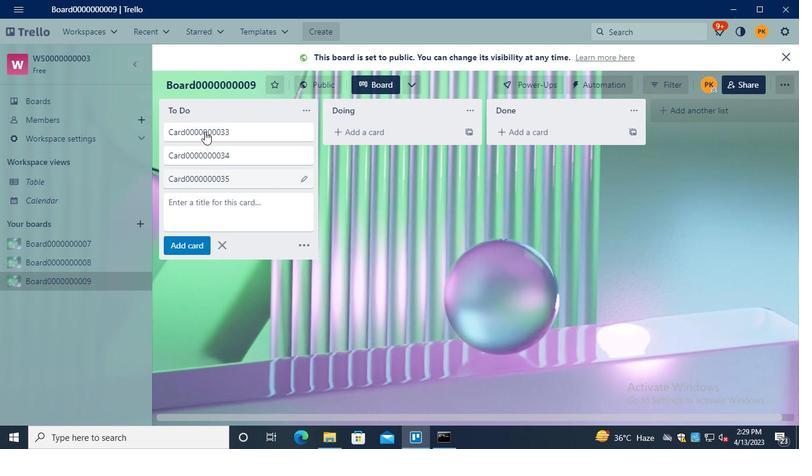 
Action: Keyboard C
Screenshot: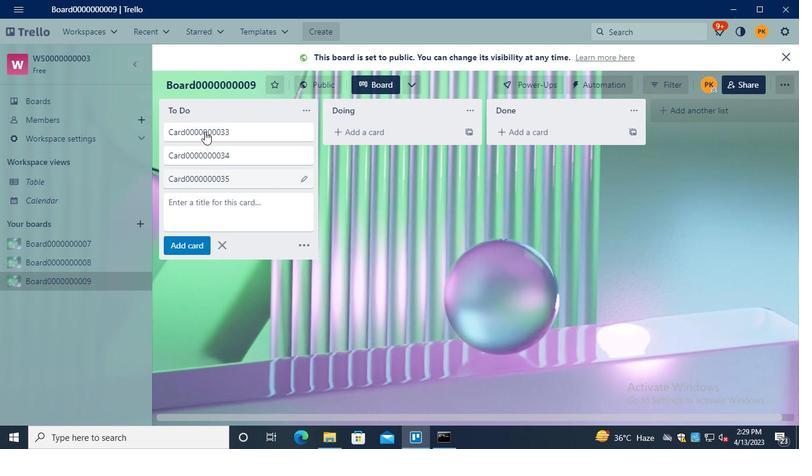 
Action: Keyboard a
Screenshot: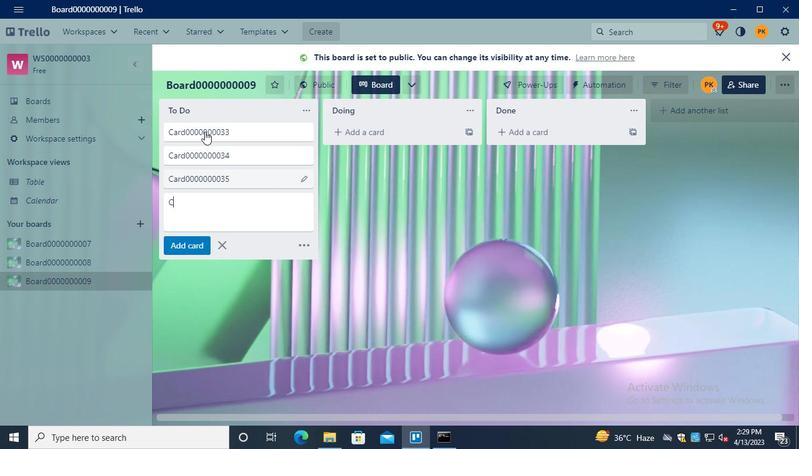 
Action: Keyboard r
Screenshot: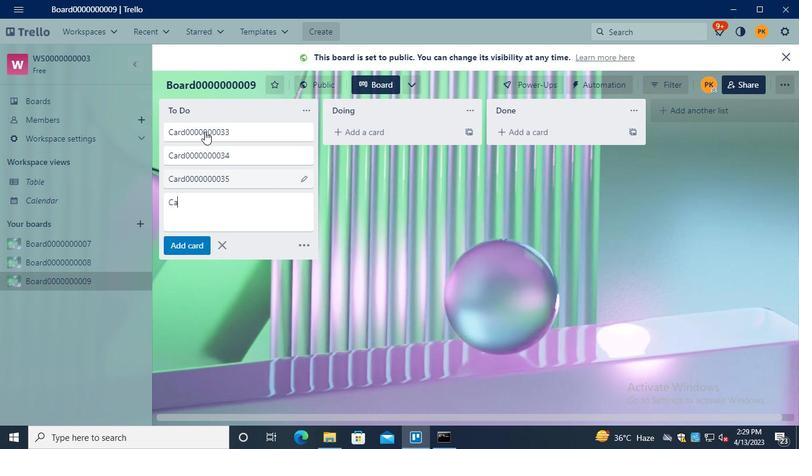 
Action: Keyboard d
Screenshot: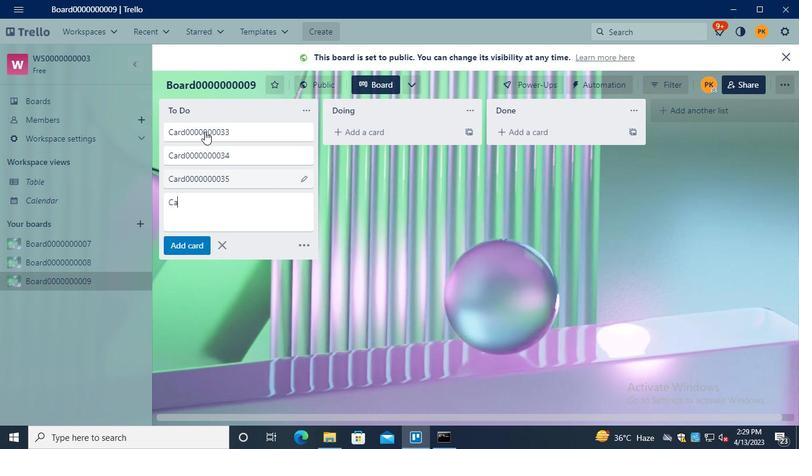 
Action: Keyboard <96>
Screenshot: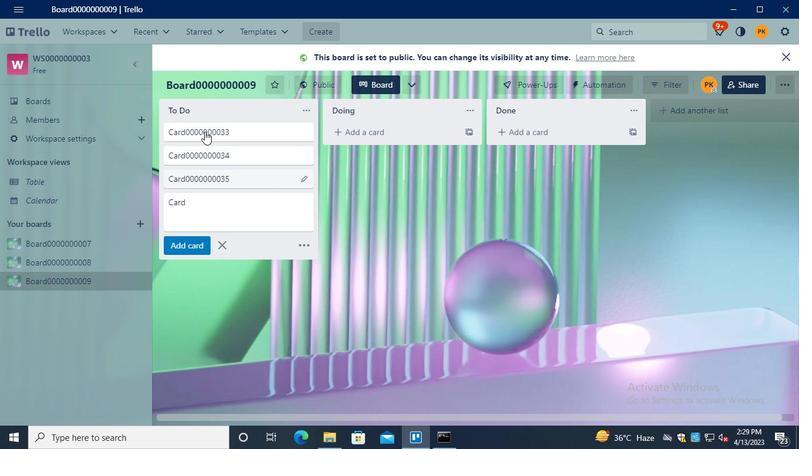 
Action: Keyboard <96>
Screenshot: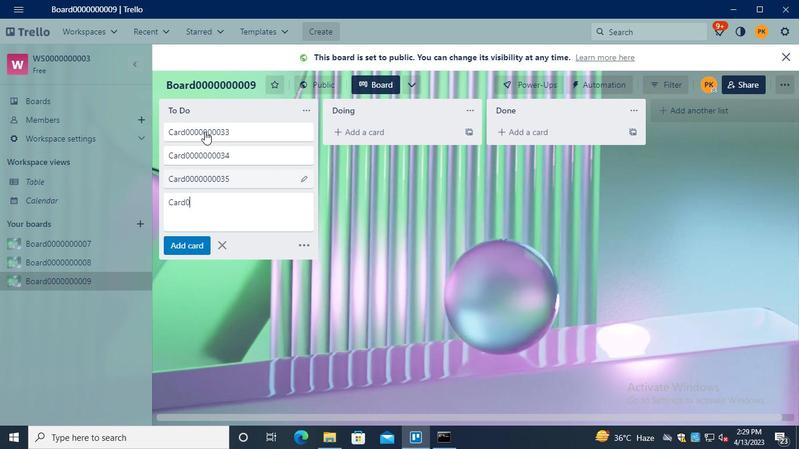
Action: Keyboard <96>
Screenshot: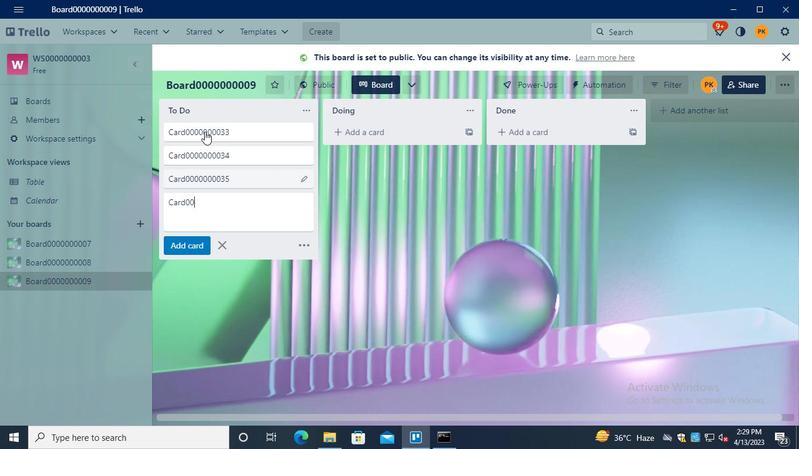 
Action: Keyboard <96>
Screenshot: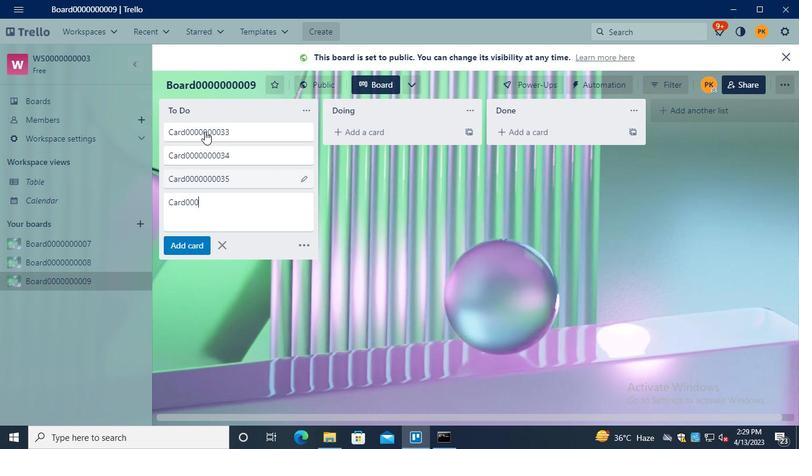 
Action: Keyboard <96>
Screenshot: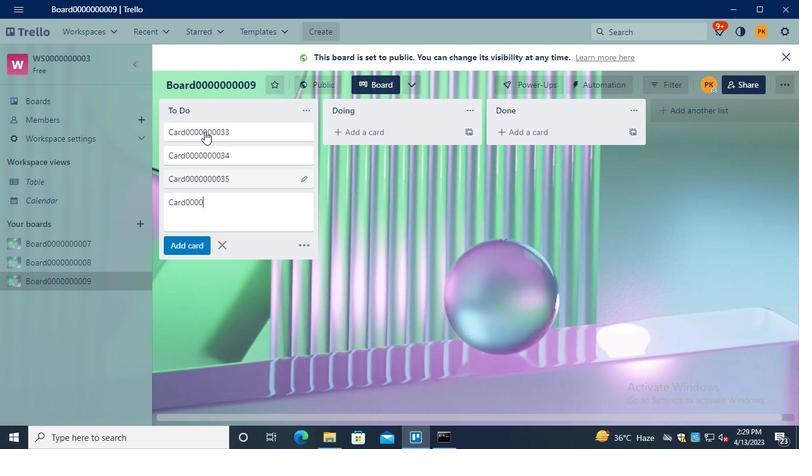 
Action: Keyboard <96>
Screenshot: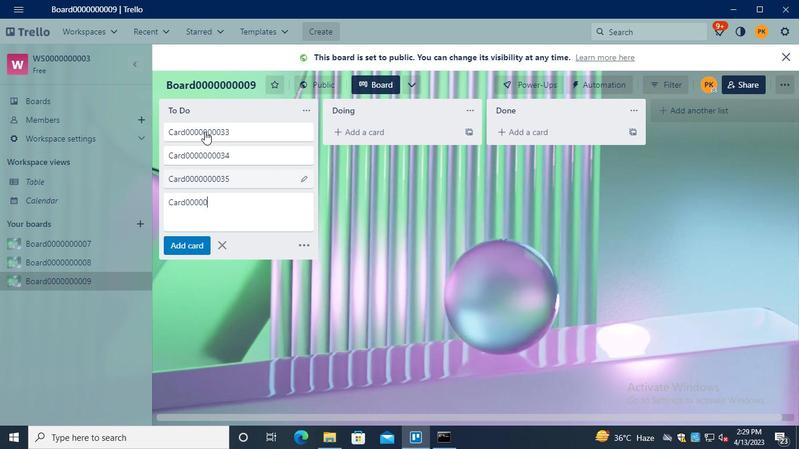 
Action: Keyboard <96>
Screenshot: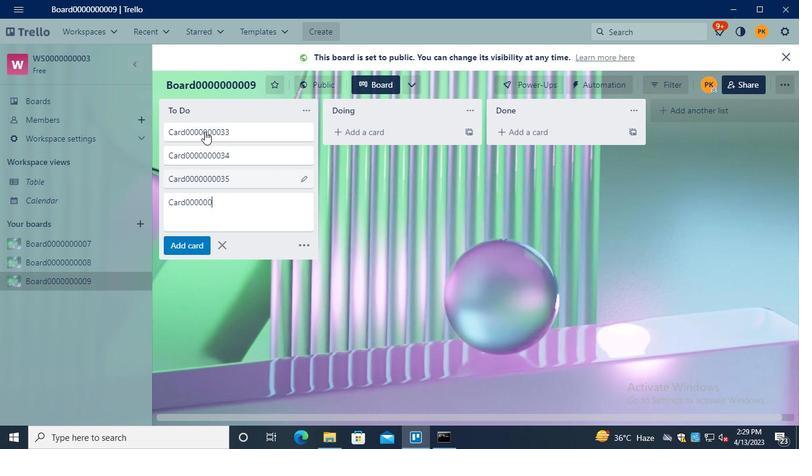 
Action: Keyboard <96>
Screenshot: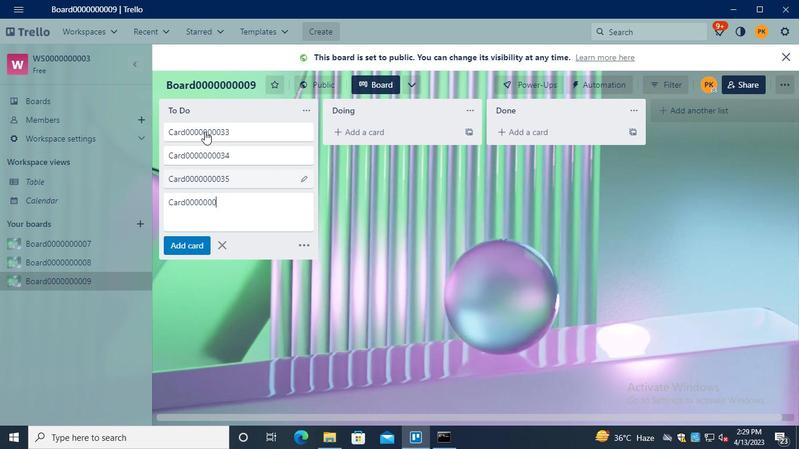 
Action: Keyboard <99>
Screenshot: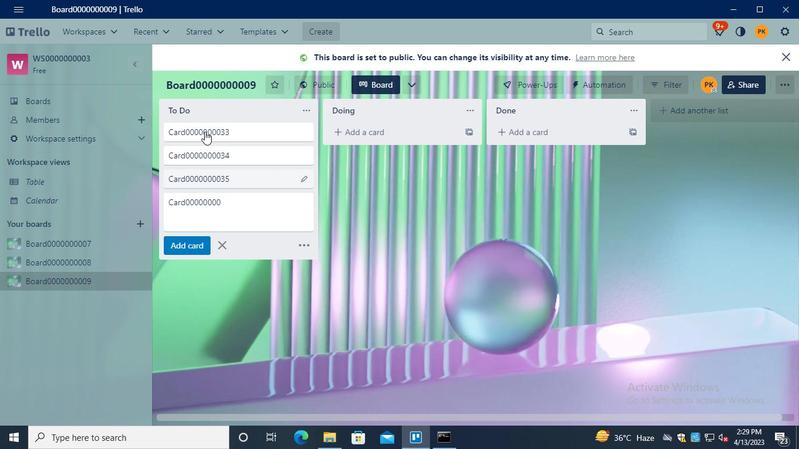 
Action: Keyboard <102>
Screenshot: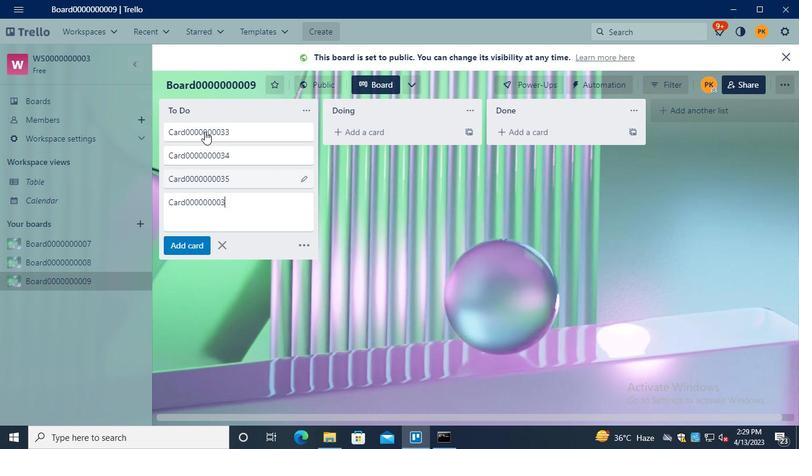 
Action: Keyboard Key.enter
Screenshot: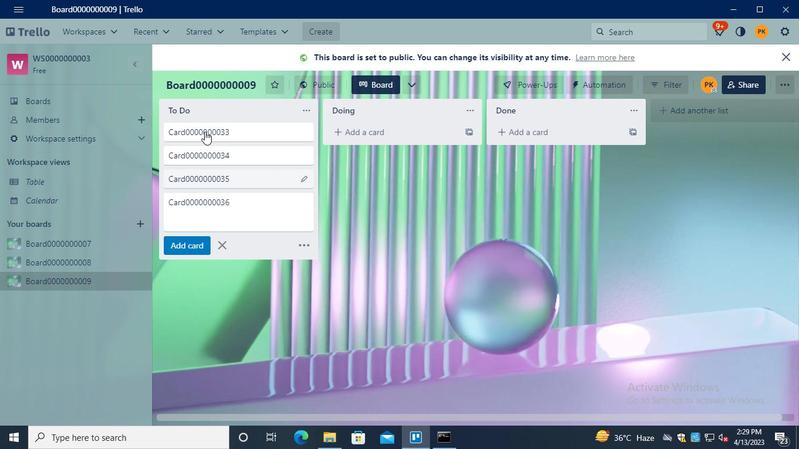 
Action: Mouse moved to (198, 136)
Screenshot: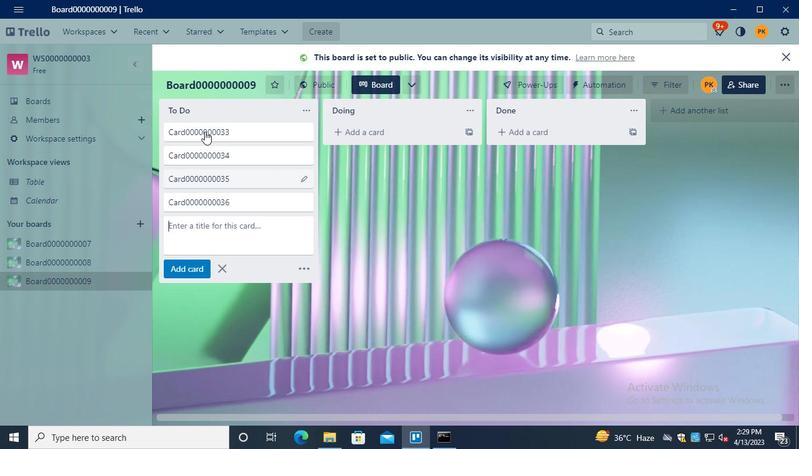 
Action: Keyboard Key.alt_l
Screenshot: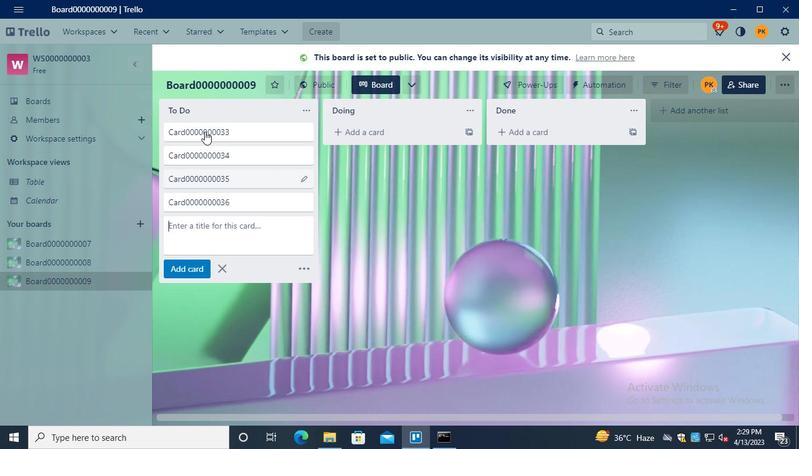 
Action: Keyboard Key.tab
Screenshot: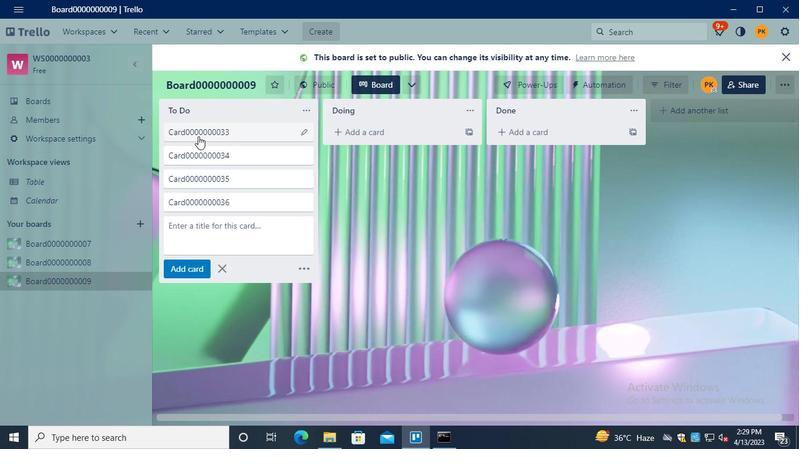 
Action: Mouse moved to (571, 26)
Screenshot: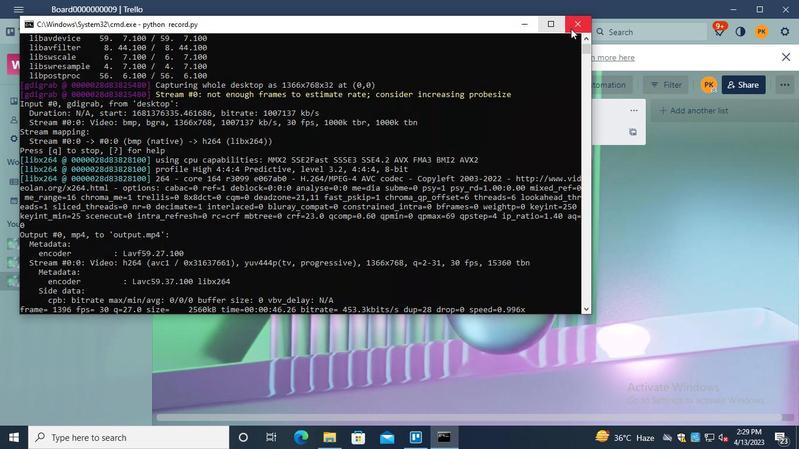 
Action: Mouse pressed left at (571, 26)
Screenshot: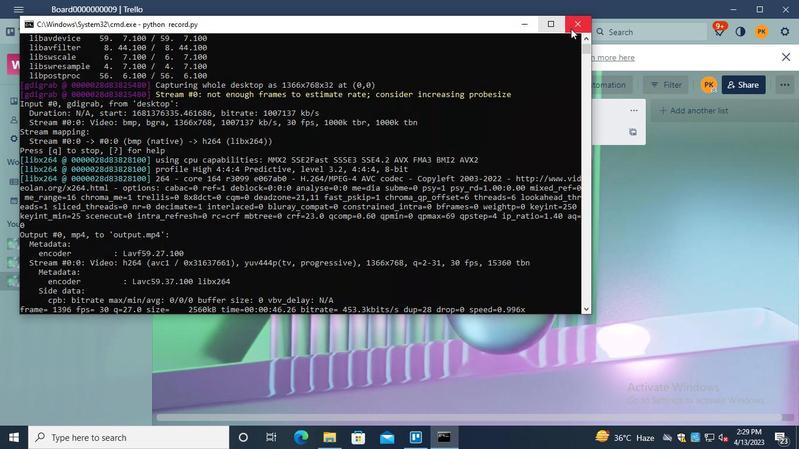 
